 Task: Search one way flight ticket for 2 adults, 4 children and 1 infant on lap in business from Juneau: Juneau International Airport to Evansville: Evansville Regional Airport on 5-3-2023. Choice of flights is Alaska. Price is upto 88000. Outbound departure time preference is 7:45.
Action: Mouse moved to (237, 308)
Screenshot: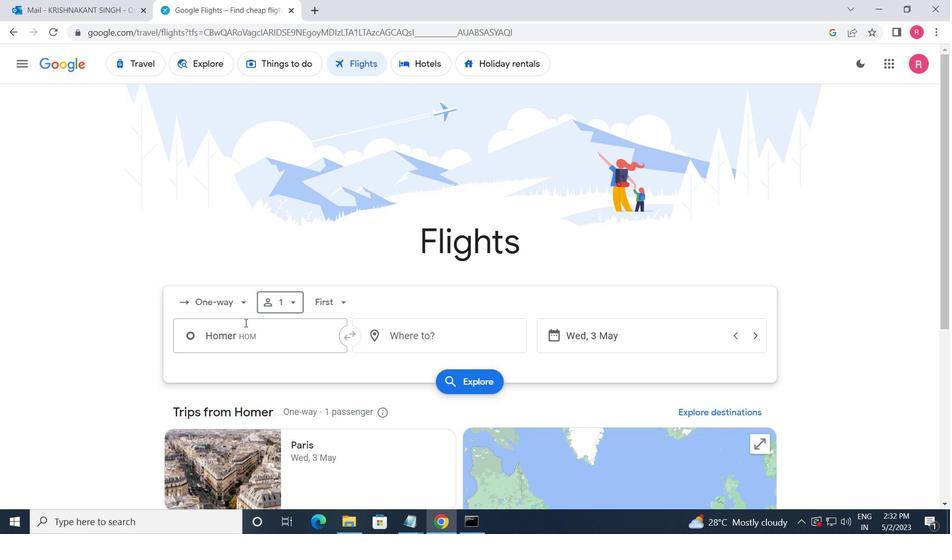 
Action: Mouse pressed left at (237, 308)
Screenshot: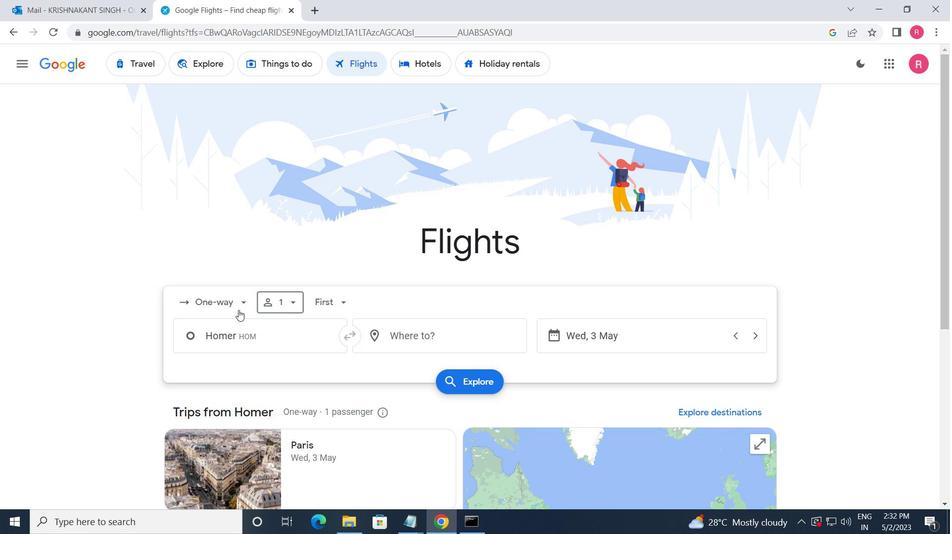 
Action: Mouse moved to (239, 357)
Screenshot: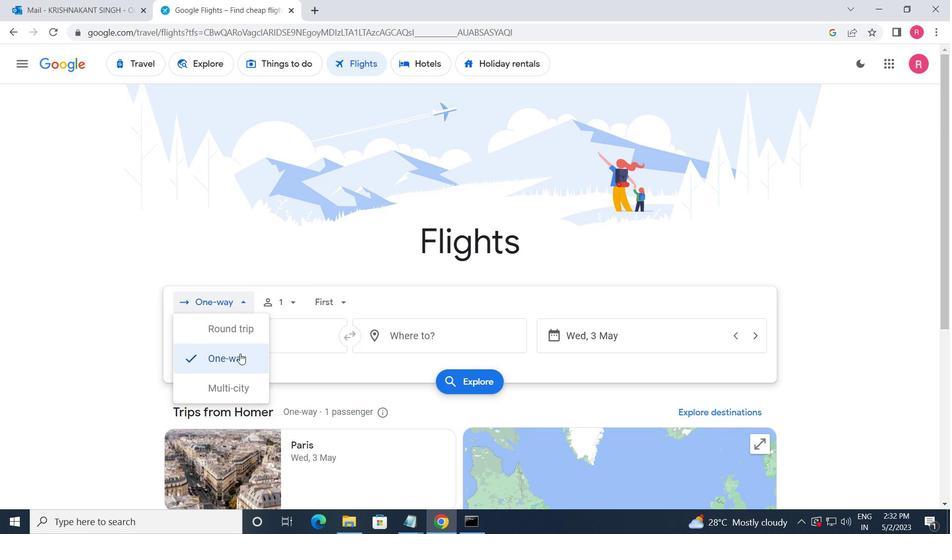 
Action: Mouse pressed left at (239, 357)
Screenshot: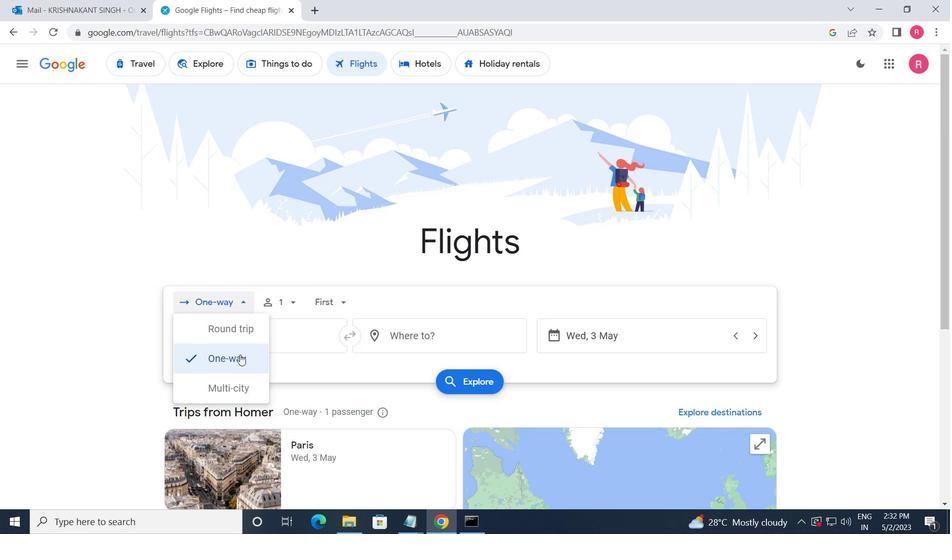
Action: Mouse moved to (278, 313)
Screenshot: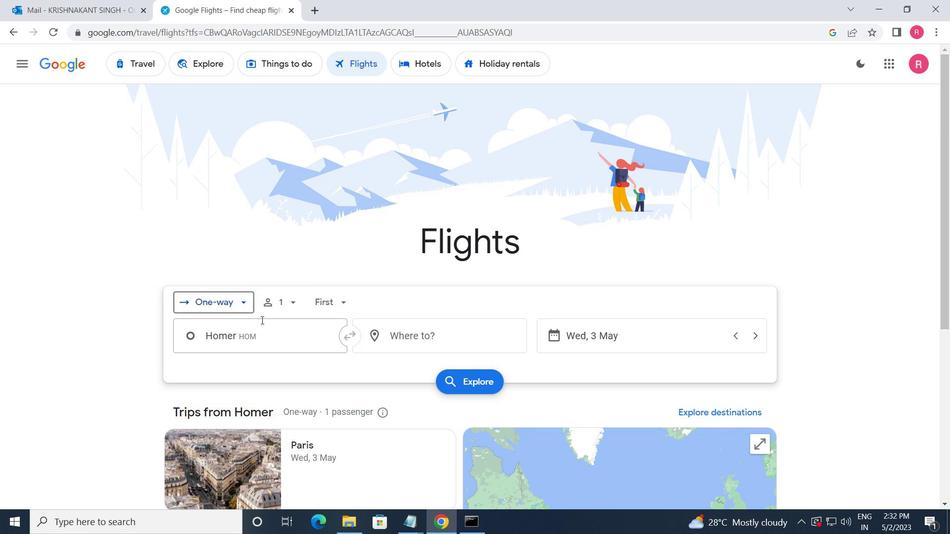 
Action: Mouse pressed left at (278, 313)
Screenshot: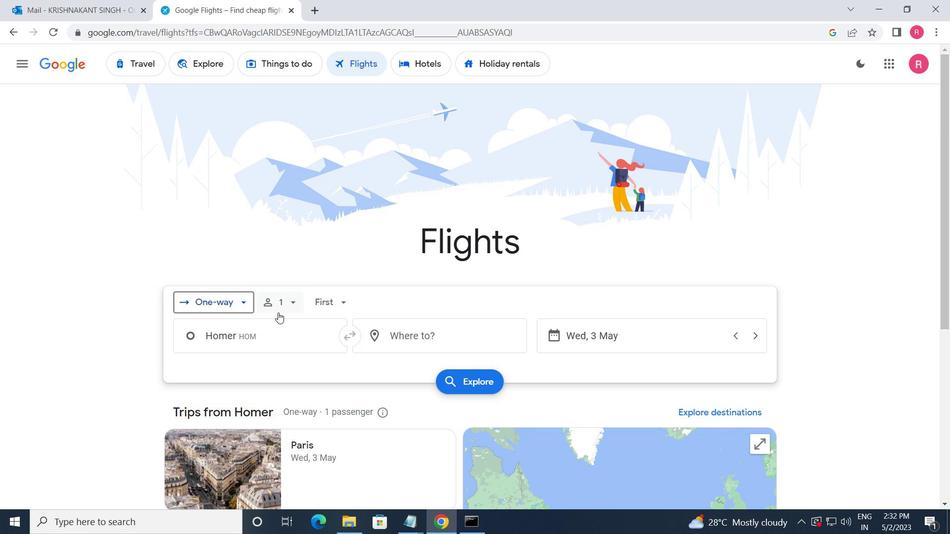 
Action: Mouse moved to (382, 343)
Screenshot: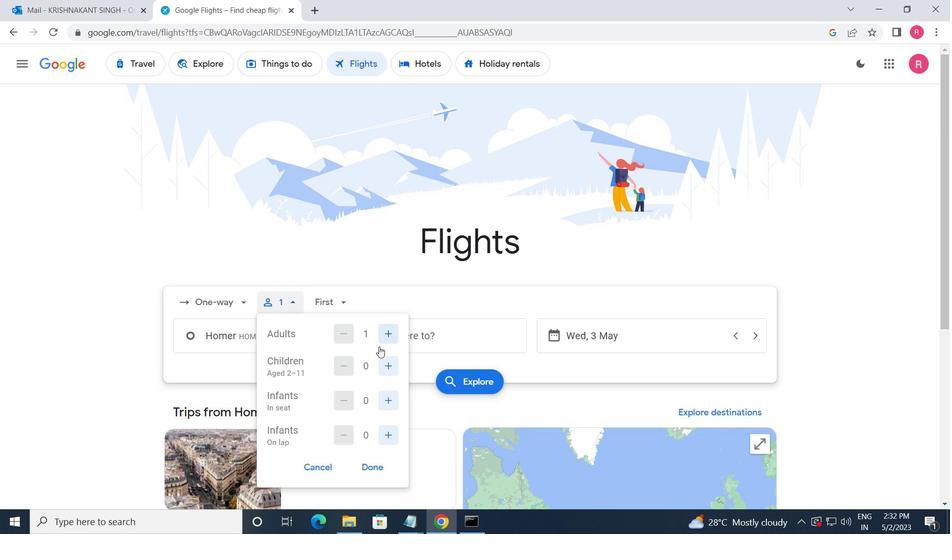 
Action: Mouse pressed left at (382, 343)
Screenshot: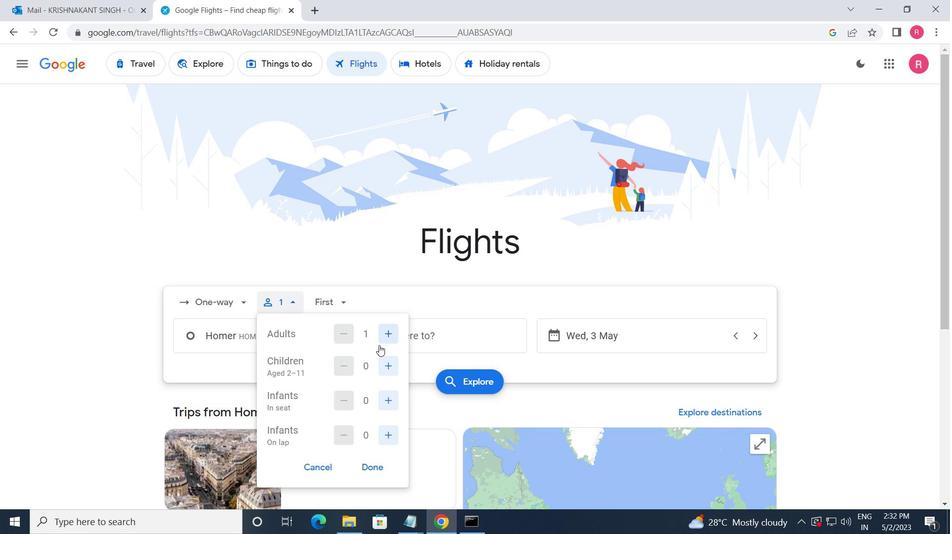 
Action: Mouse moved to (385, 362)
Screenshot: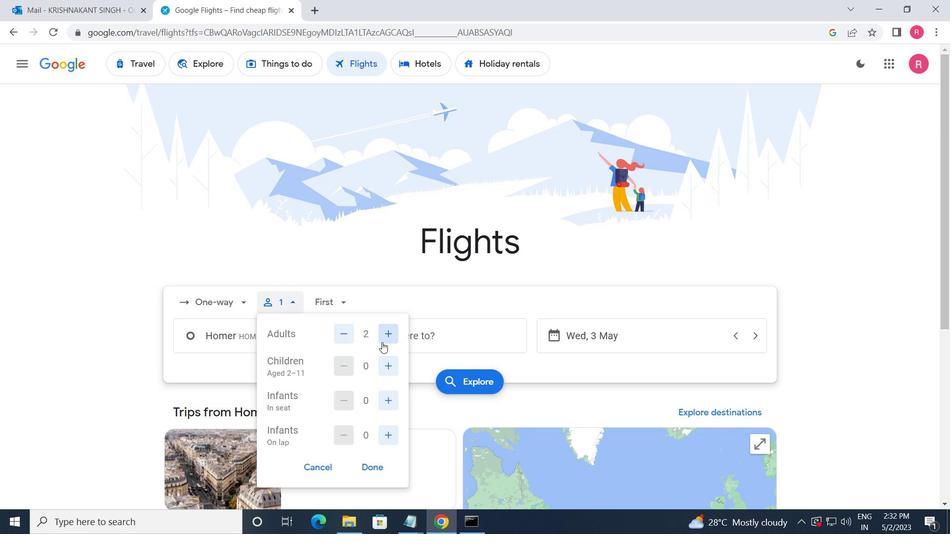 
Action: Mouse pressed left at (385, 362)
Screenshot: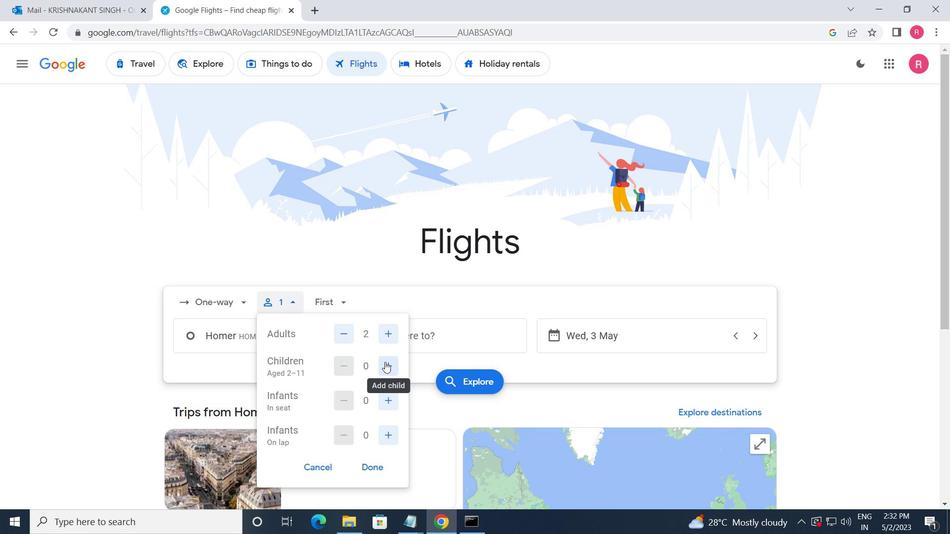 
Action: Mouse pressed left at (385, 362)
Screenshot: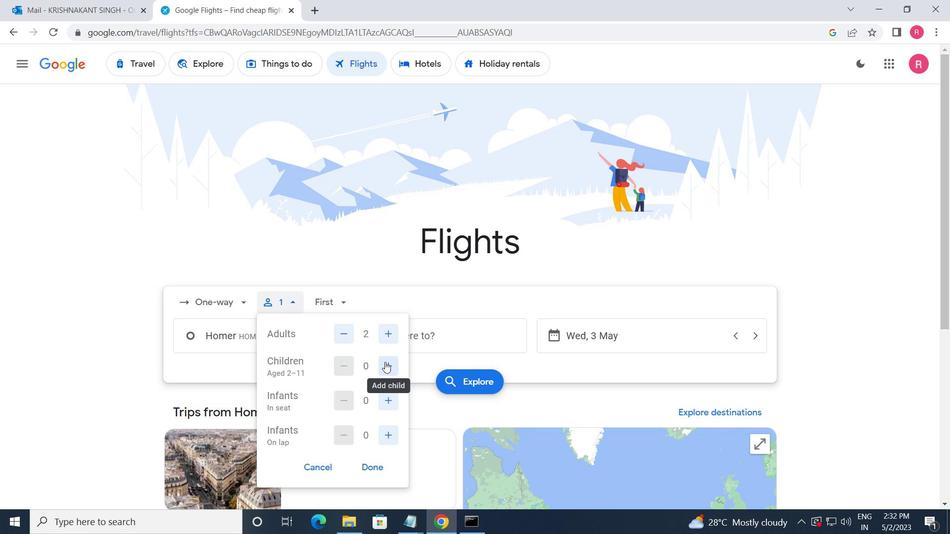 
Action: Mouse pressed left at (385, 362)
Screenshot: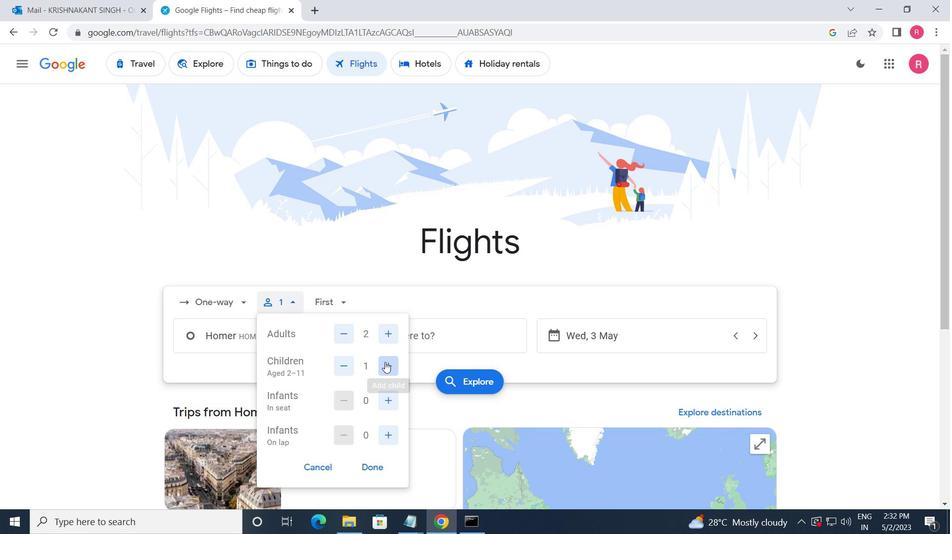 
Action: Mouse pressed left at (385, 362)
Screenshot: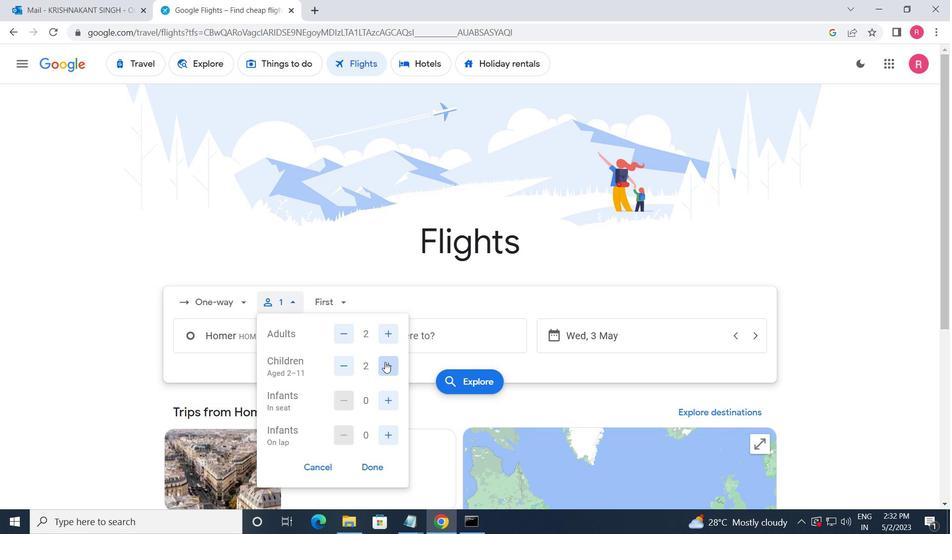 
Action: Mouse moved to (384, 395)
Screenshot: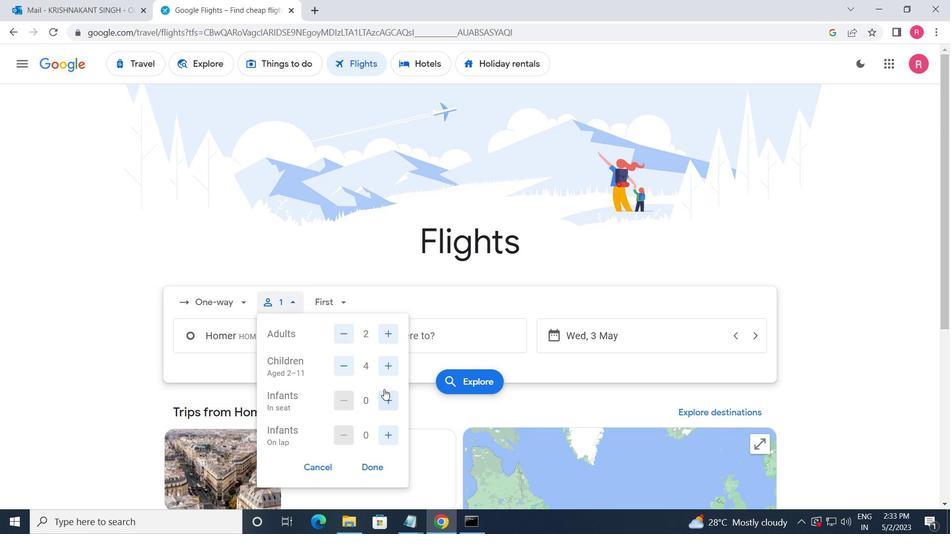 
Action: Mouse pressed left at (384, 395)
Screenshot: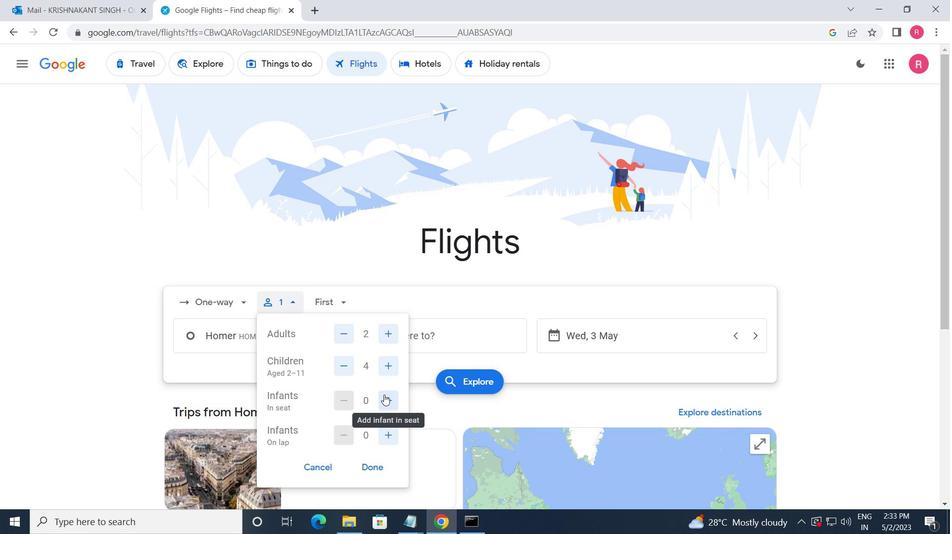 
Action: Mouse moved to (337, 309)
Screenshot: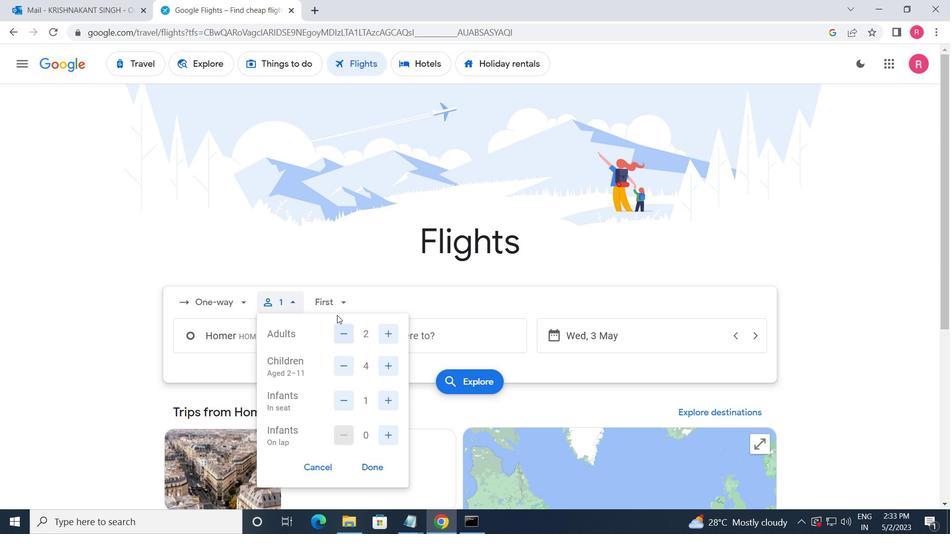 
Action: Mouse pressed left at (337, 309)
Screenshot: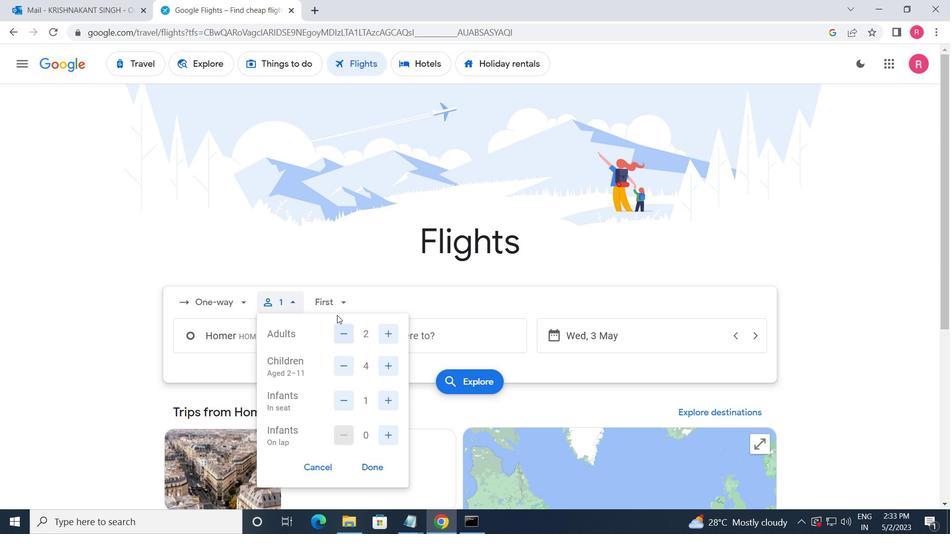 
Action: Mouse moved to (354, 390)
Screenshot: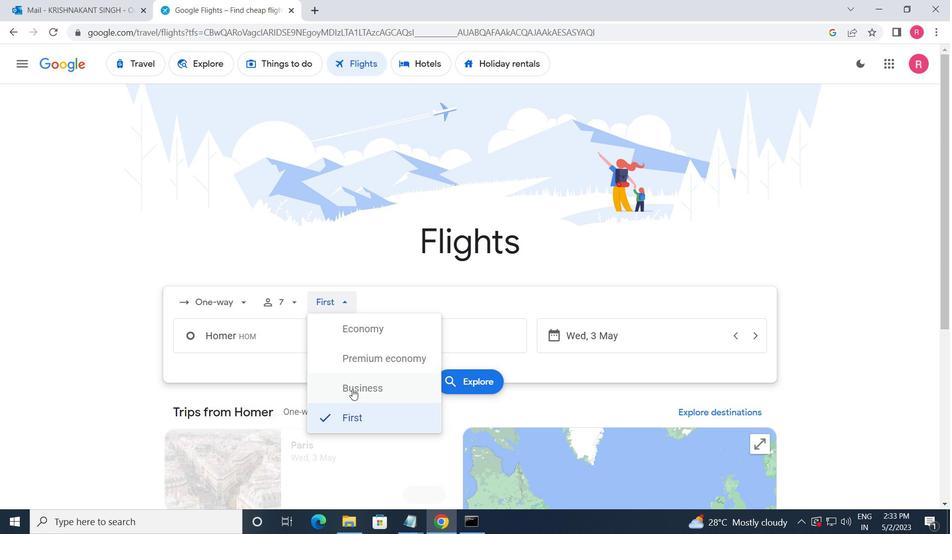 
Action: Mouse pressed left at (354, 390)
Screenshot: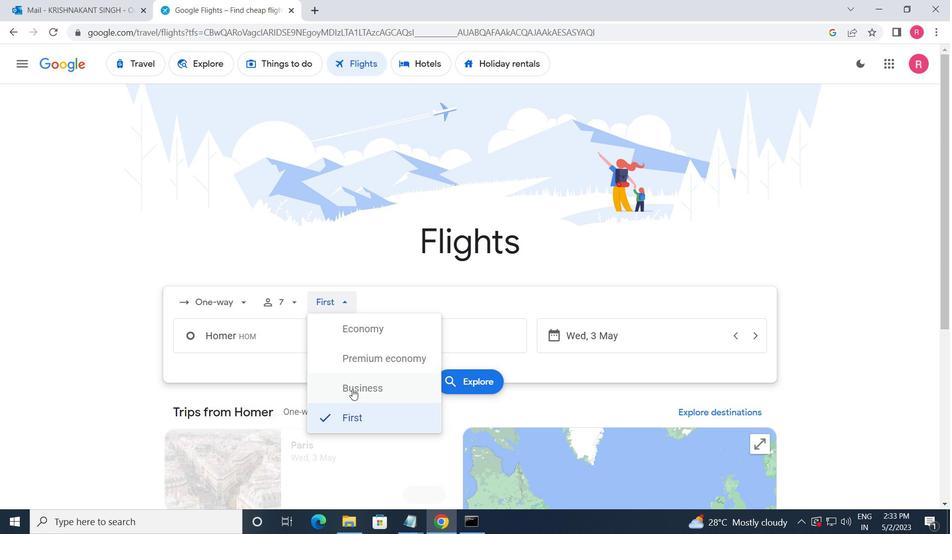 
Action: Mouse moved to (276, 343)
Screenshot: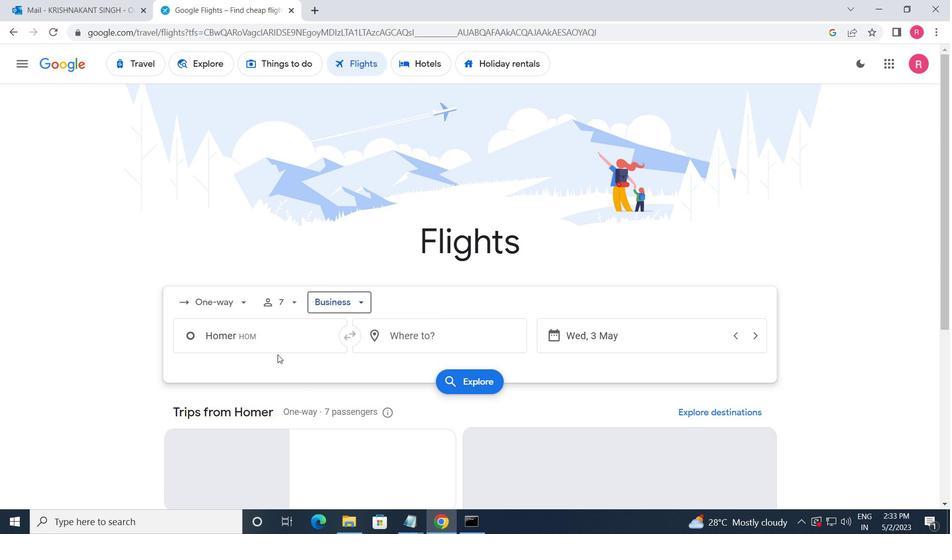 
Action: Mouse pressed left at (276, 343)
Screenshot: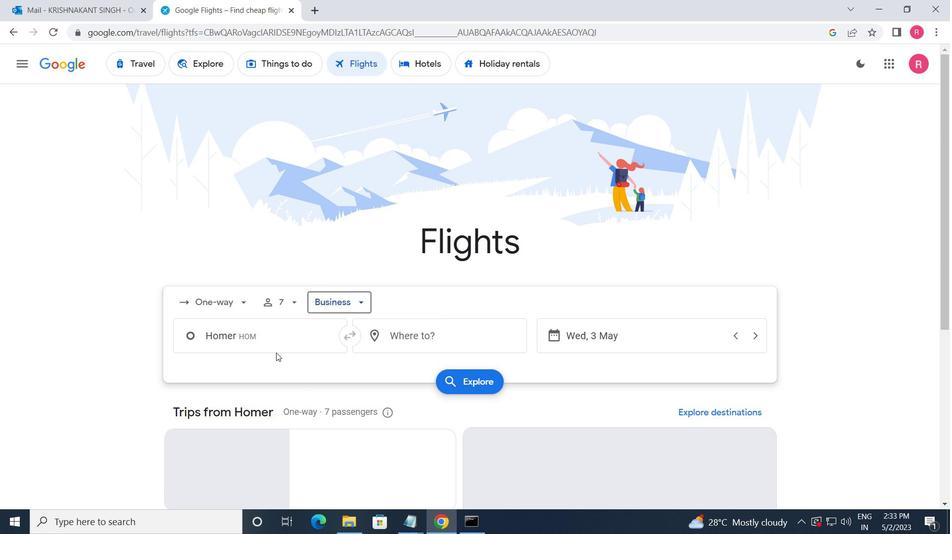 
Action: Mouse moved to (274, 335)
Screenshot: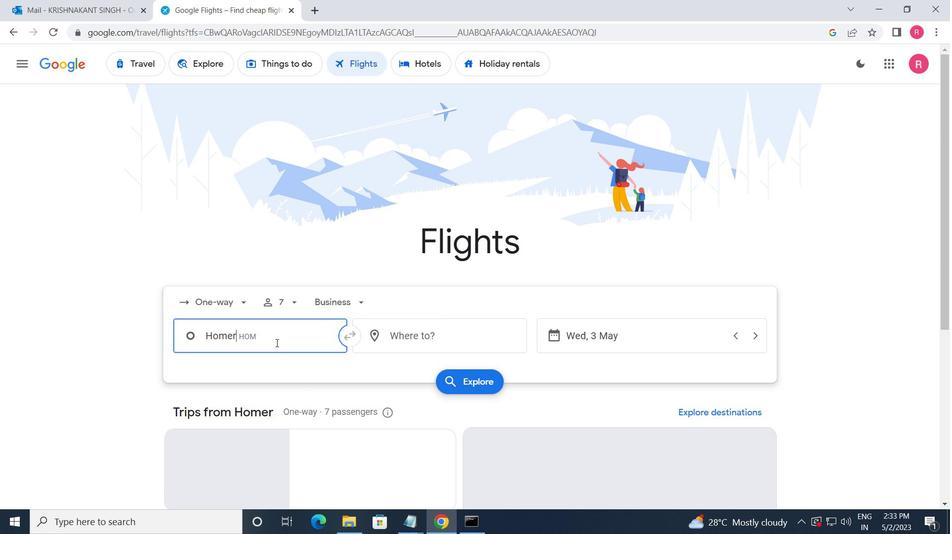 
Action: Key pressed <Key.shift_r>Juneau
Screenshot: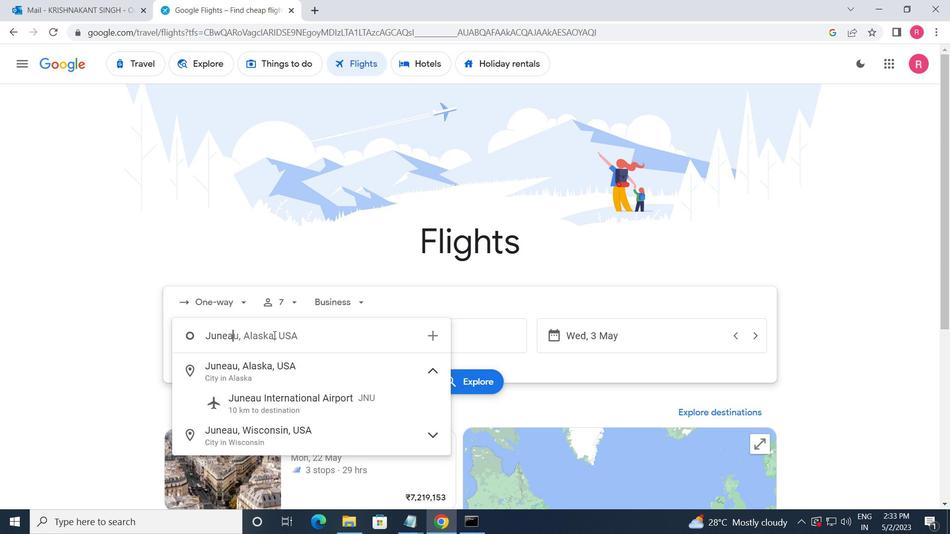 
Action: Mouse moved to (247, 413)
Screenshot: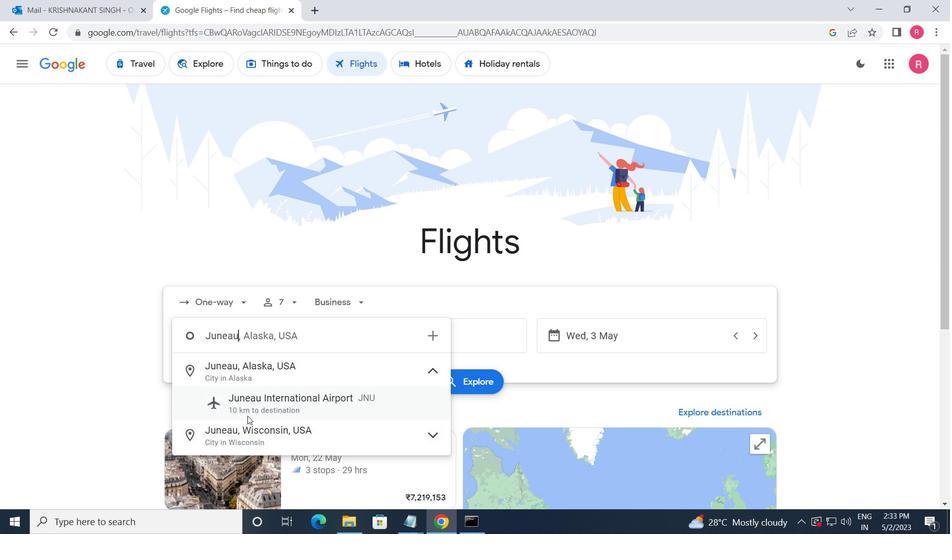 
Action: Mouse pressed left at (247, 413)
Screenshot: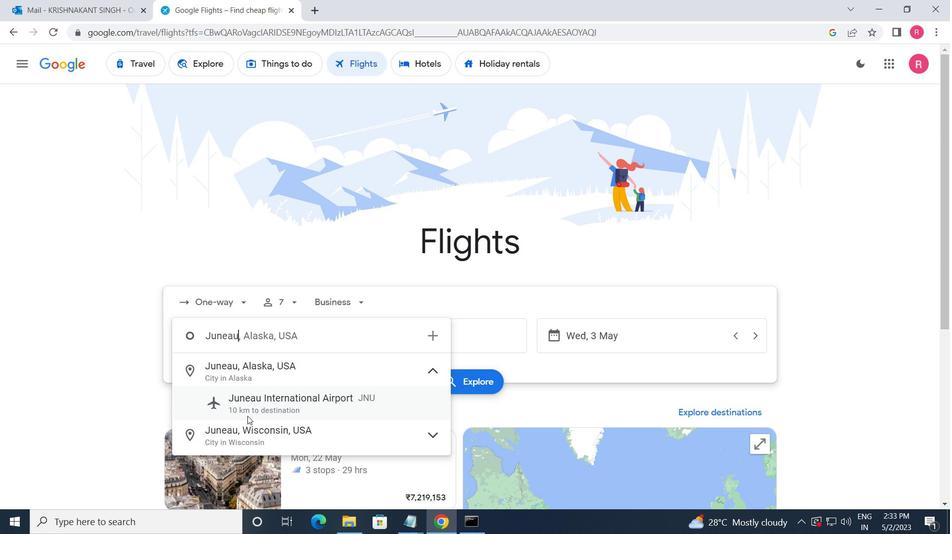 
Action: Mouse moved to (482, 341)
Screenshot: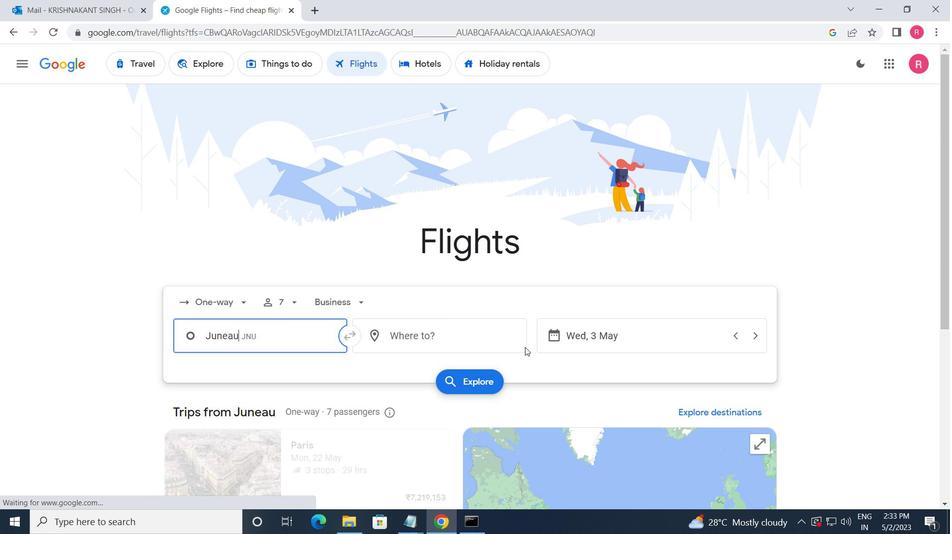 
Action: Mouse pressed left at (482, 341)
Screenshot: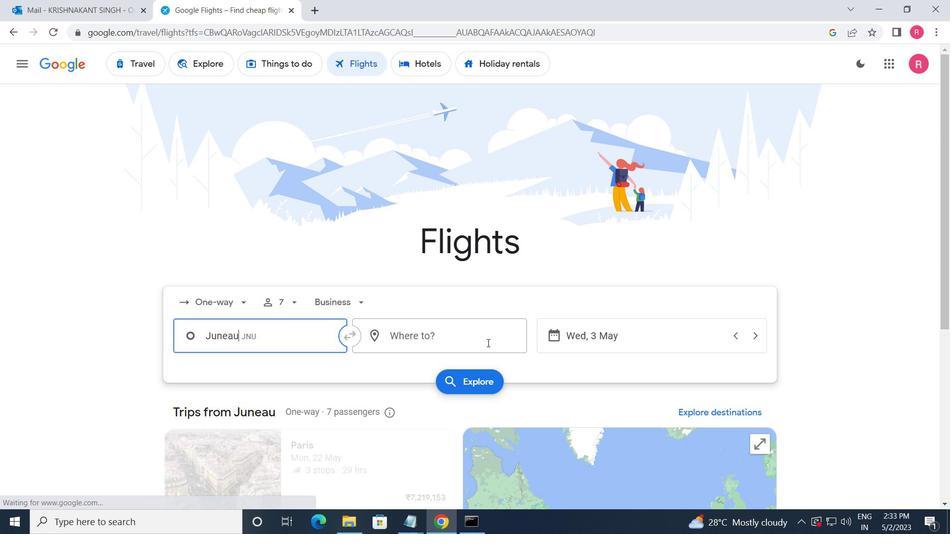 
Action: Mouse moved to (441, 454)
Screenshot: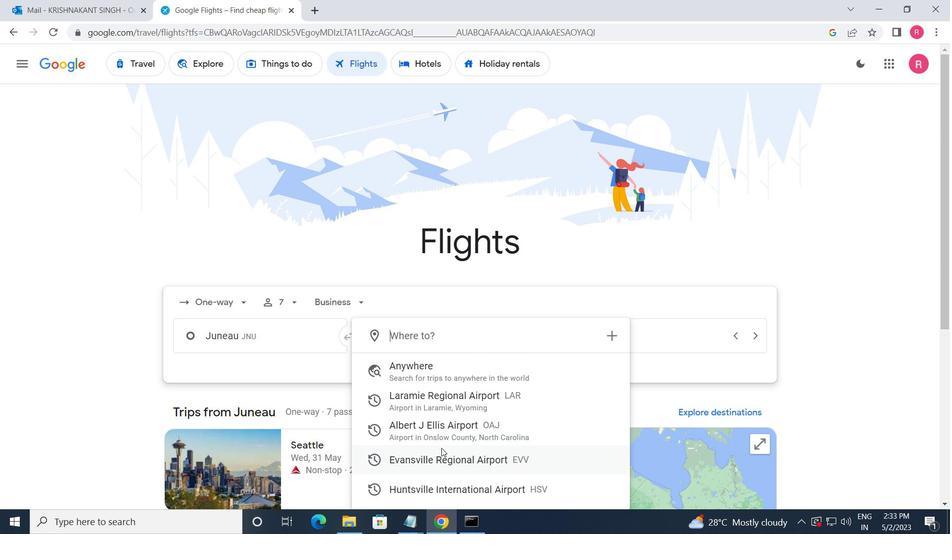 
Action: Mouse pressed left at (441, 454)
Screenshot: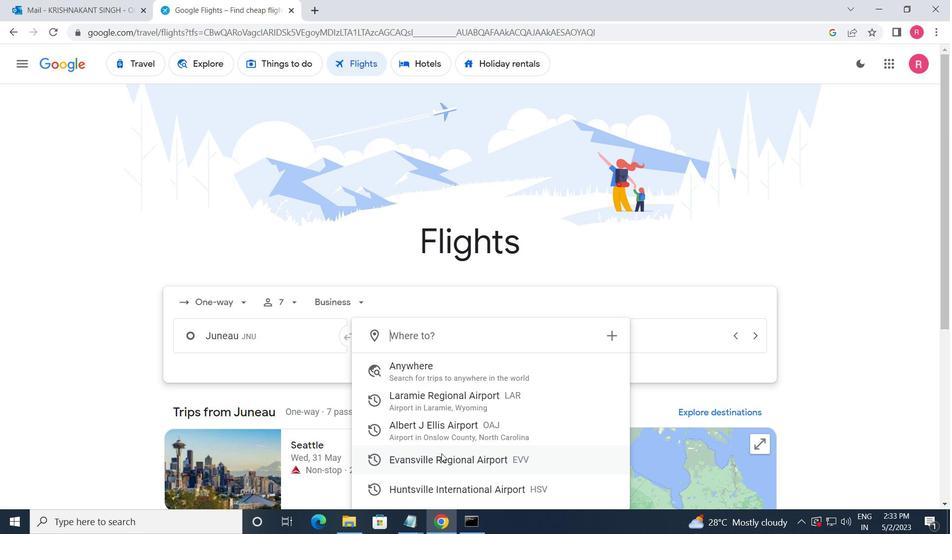 
Action: Mouse moved to (638, 335)
Screenshot: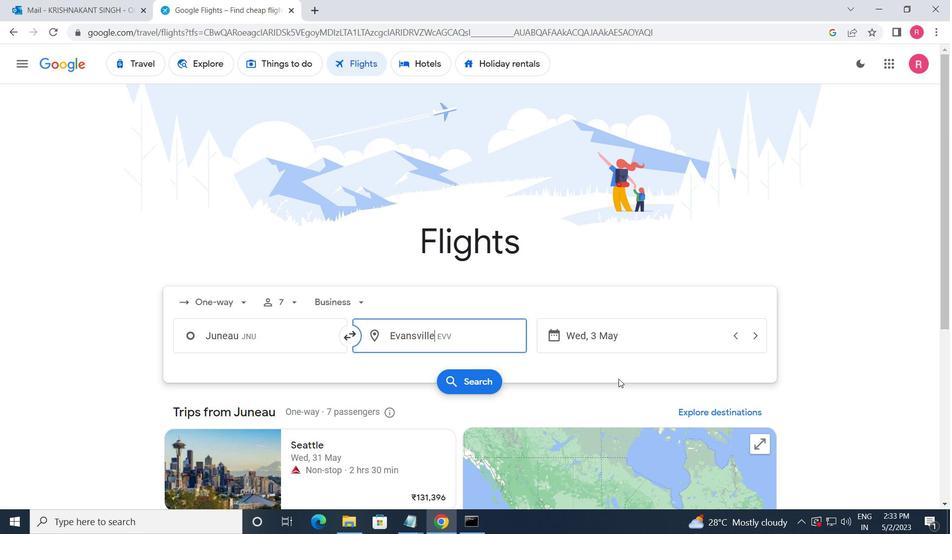 
Action: Mouse pressed left at (638, 335)
Screenshot: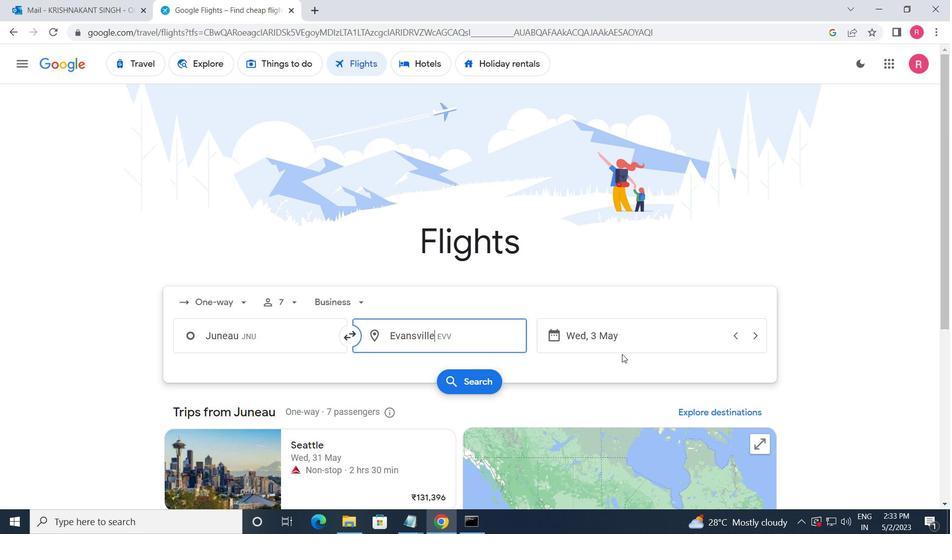 
Action: Mouse moved to (418, 291)
Screenshot: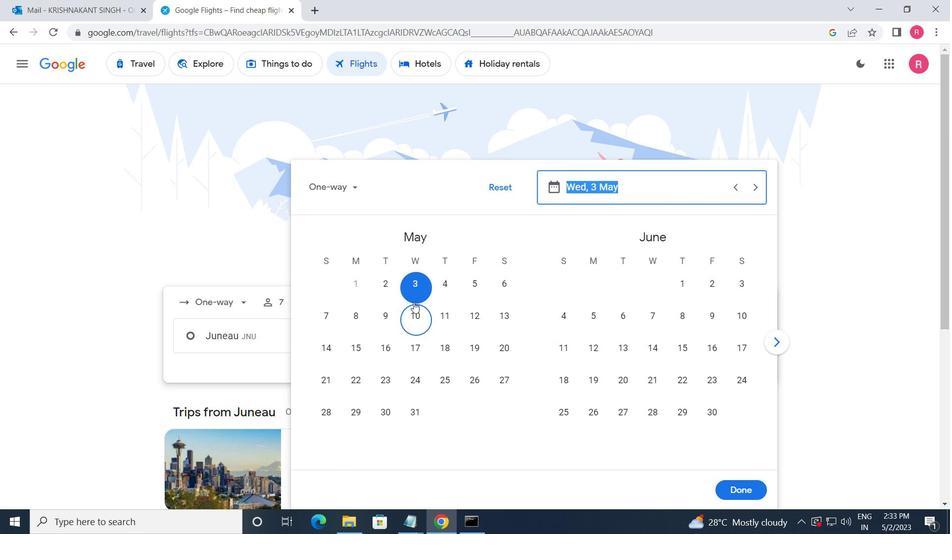 
Action: Mouse pressed left at (418, 291)
Screenshot: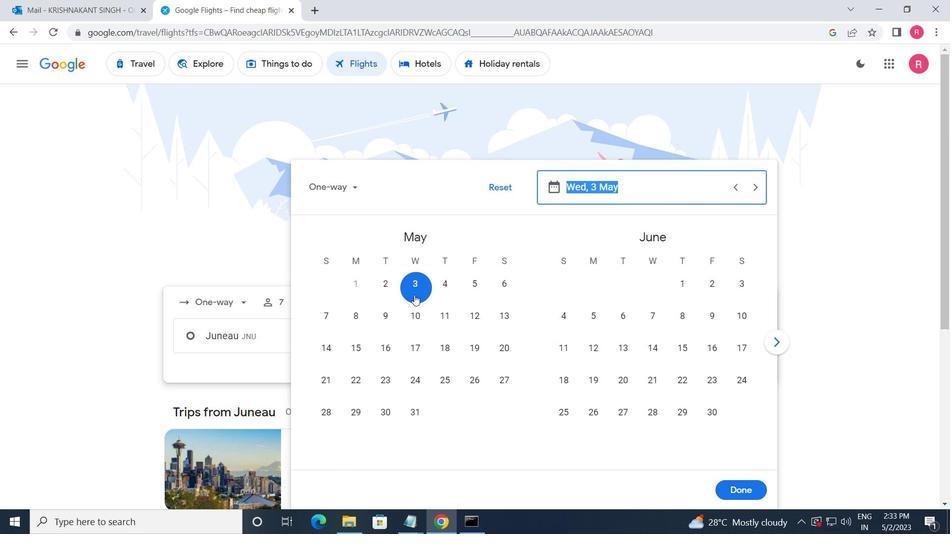 
Action: Mouse moved to (733, 483)
Screenshot: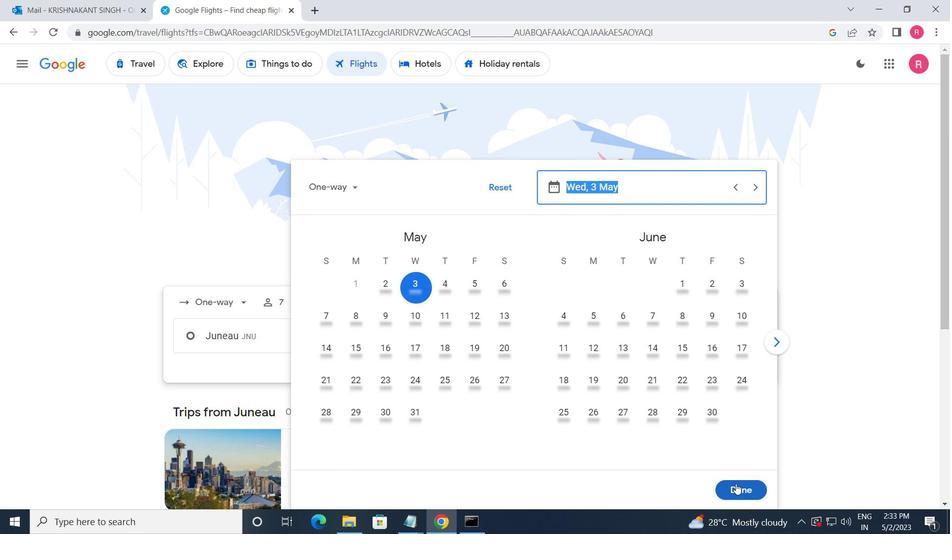 
Action: Mouse pressed left at (733, 483)
Screenshot: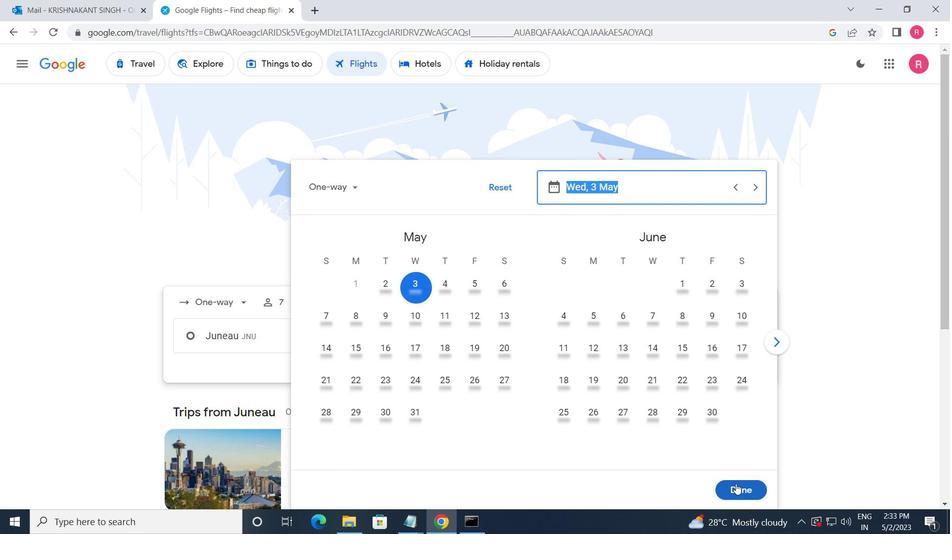 
Action: Mouse moved to (466, 387)
Screenshot: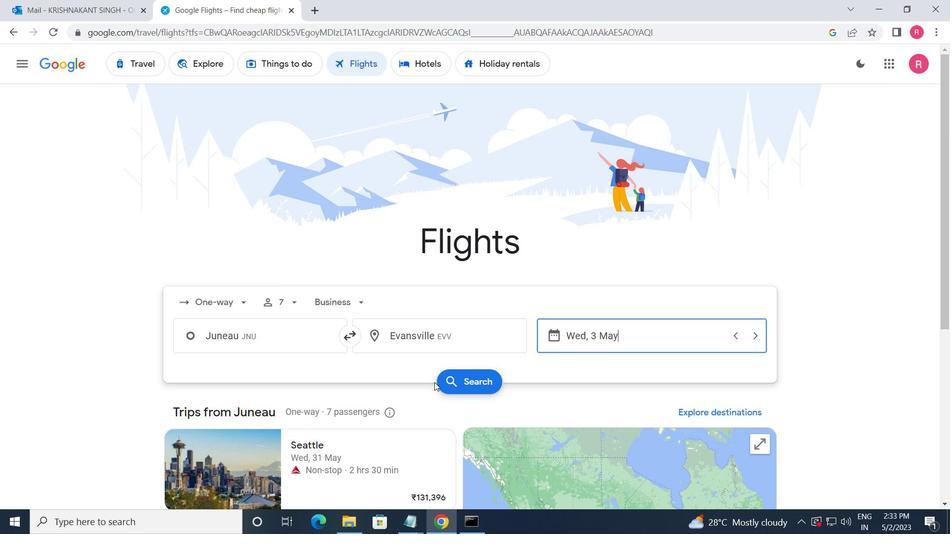 
Action: Mouse pressed left at (466, 387)
Screenshot: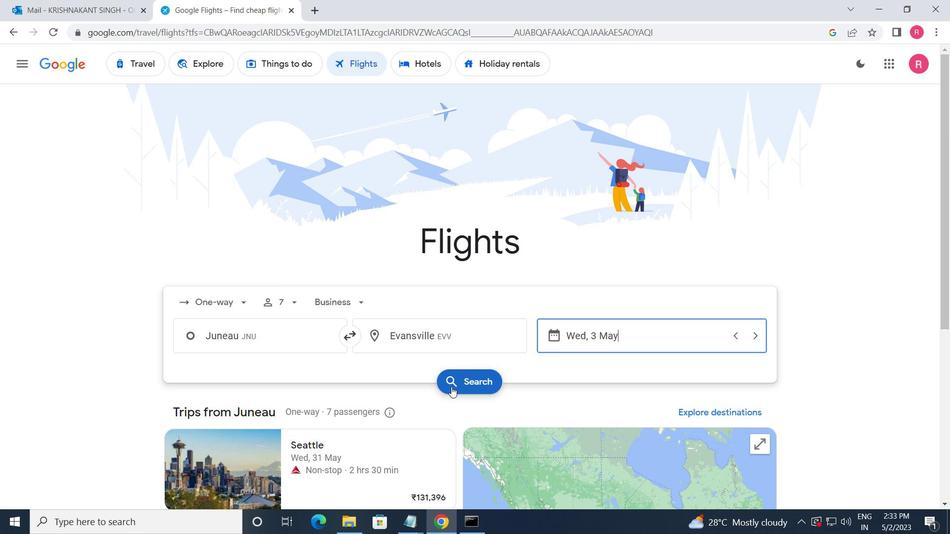 
Action: Mouse moved to (191, 185)
Screenshot: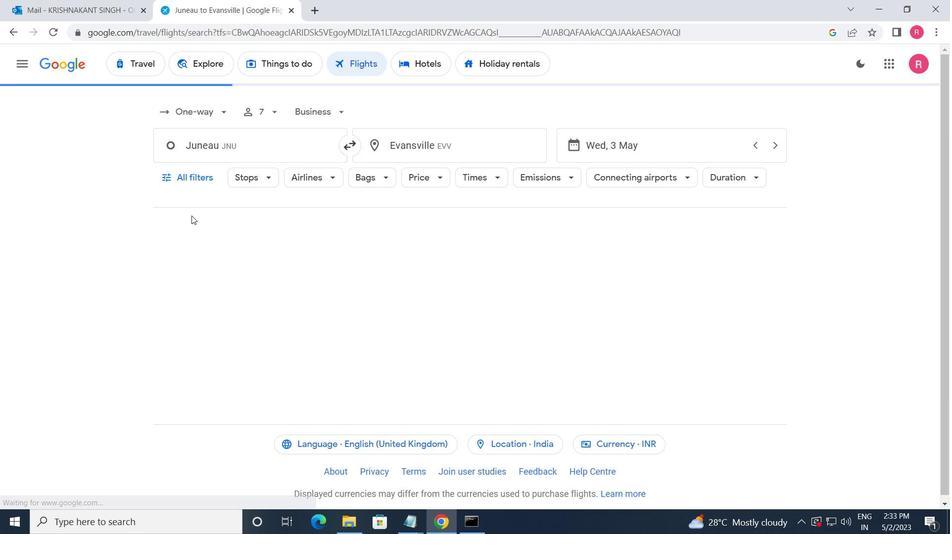 
Action: Mouse pressed left at (191, 185)
Screenshot: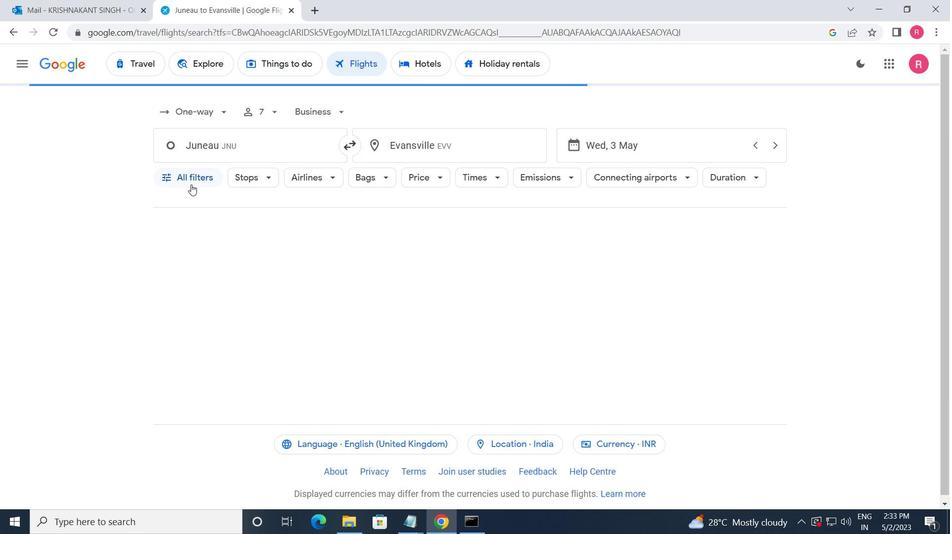 
Action: Mouse moved to (250, 274)
Screenshot: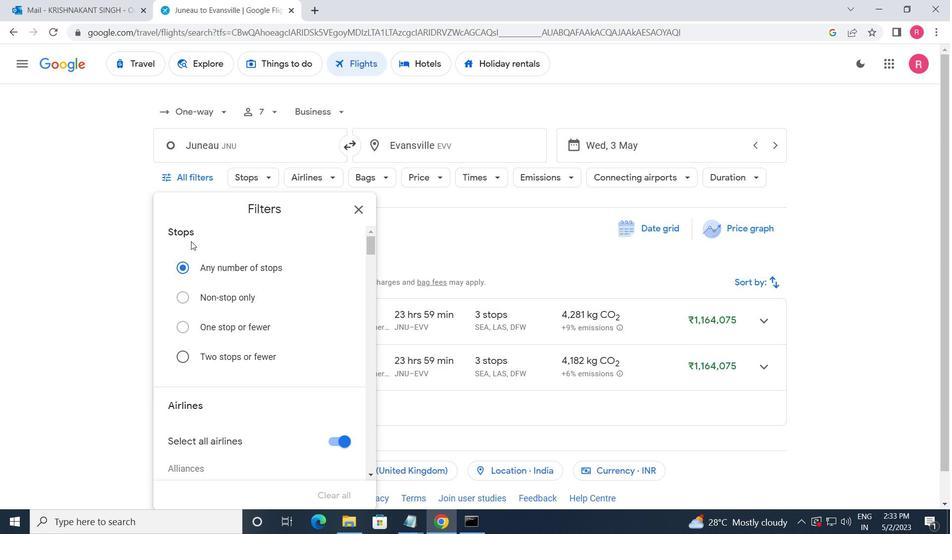 
Action: Mouse scrolled (250, 274) with delta (0, 0)
Screenshot: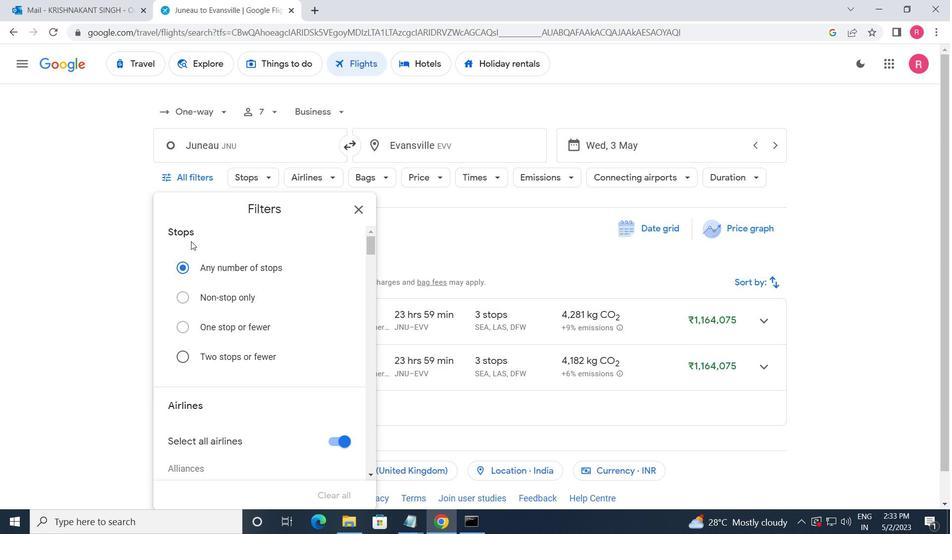 
Action: Mouse moved to (251, 278)
Screenshot: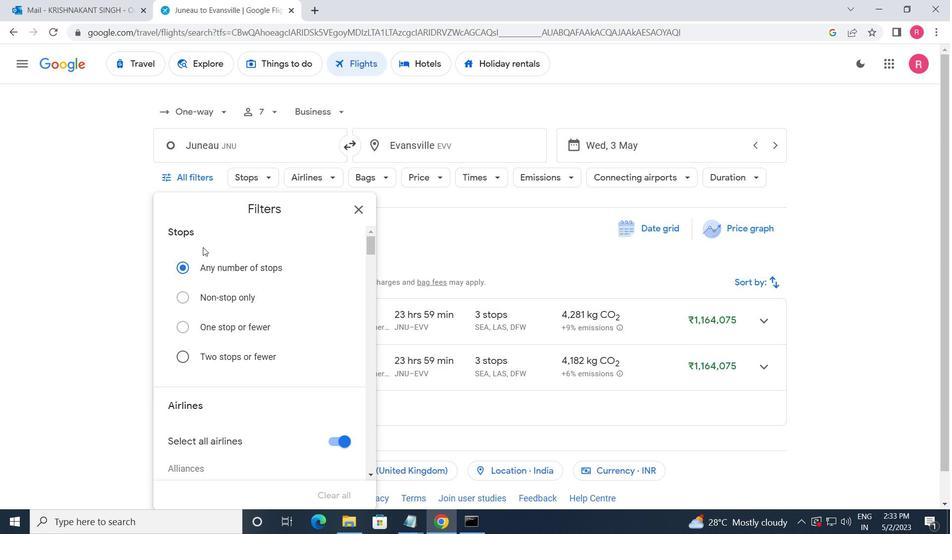 
Action: Mouse scrolled (251, 277) with delta (0, 0)
Screenshot: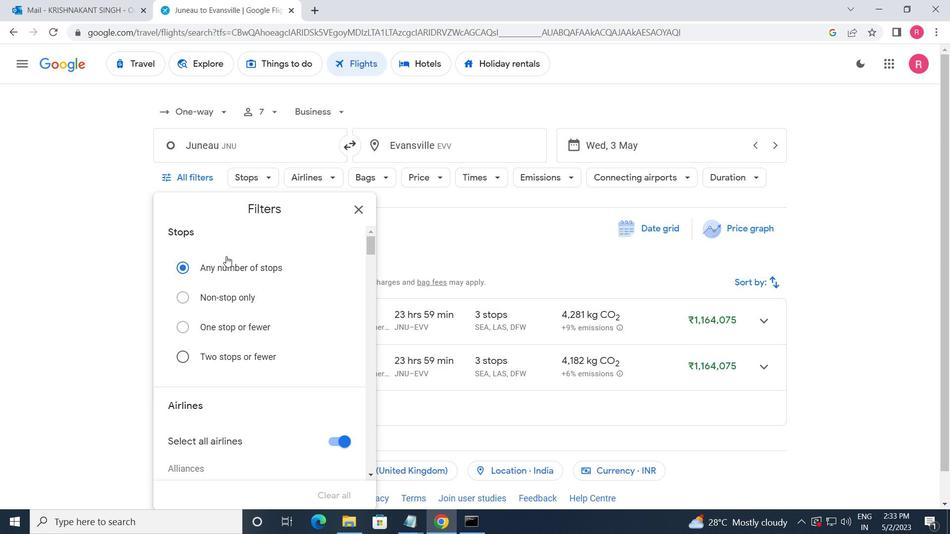 
Action: Mouse moved to (252, 280)
Screenshot: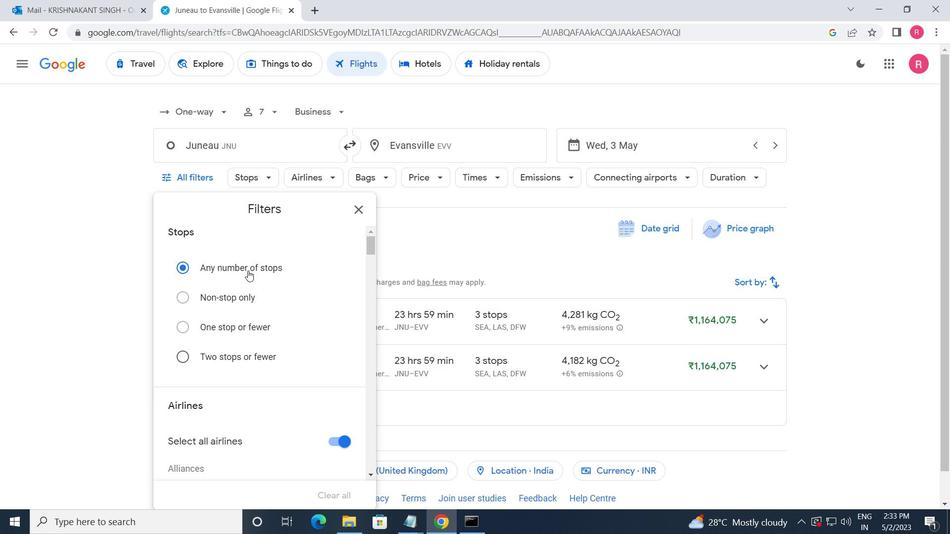 
Action: Mouse scrolled (252, 279) with delta (0, 0)
Screenshot: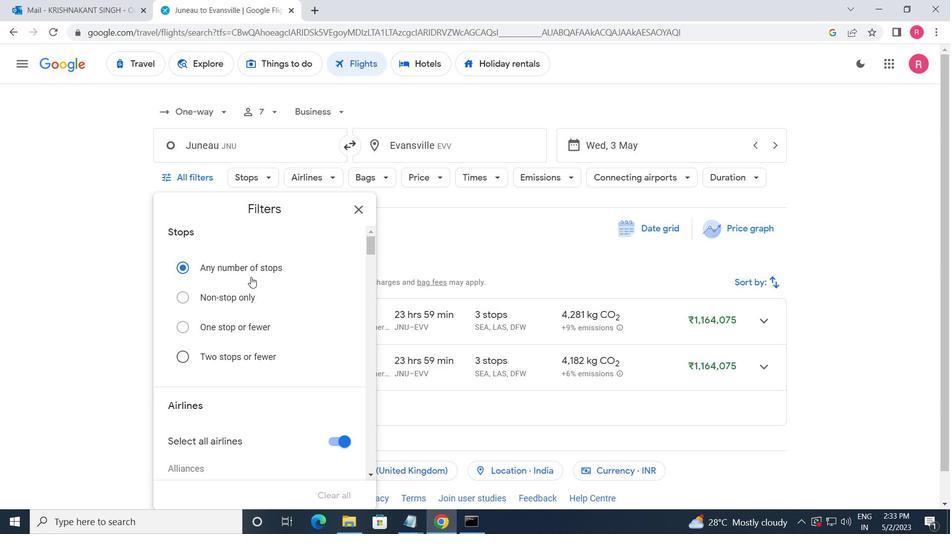 
Action: Mouse moved to (252, 281)
Screenshot: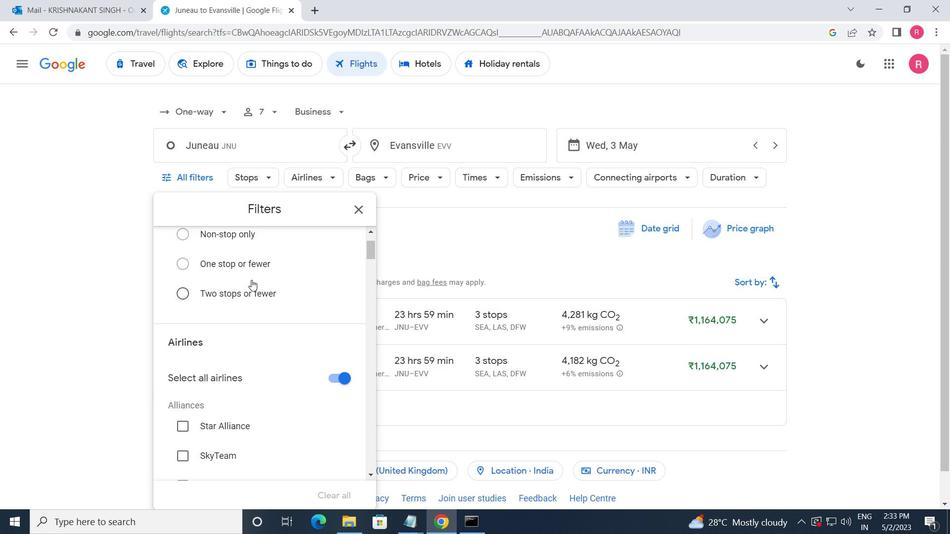 
Action: Mouse scrolled (252, 280) with delta (0, 0)
Screenshot: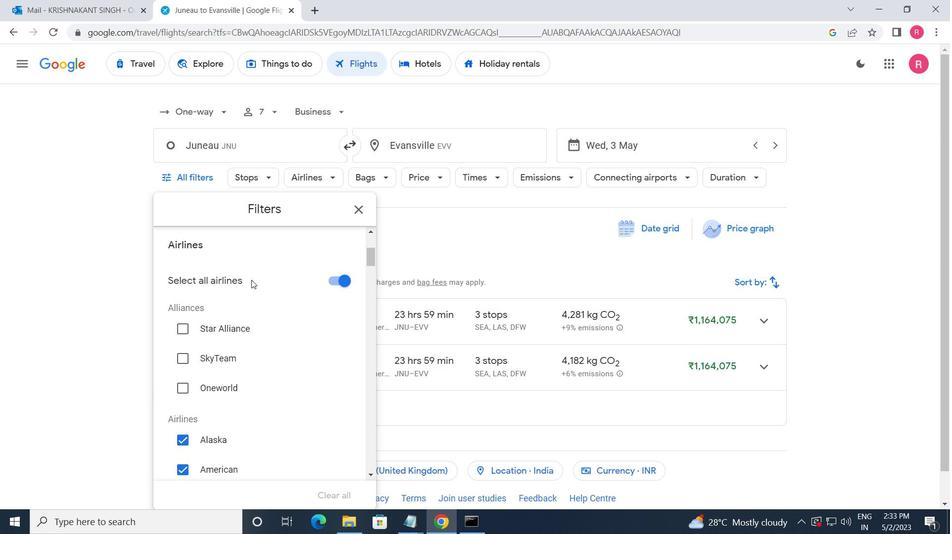 
Action: Mouse moved to (254, 287)
Screenshot: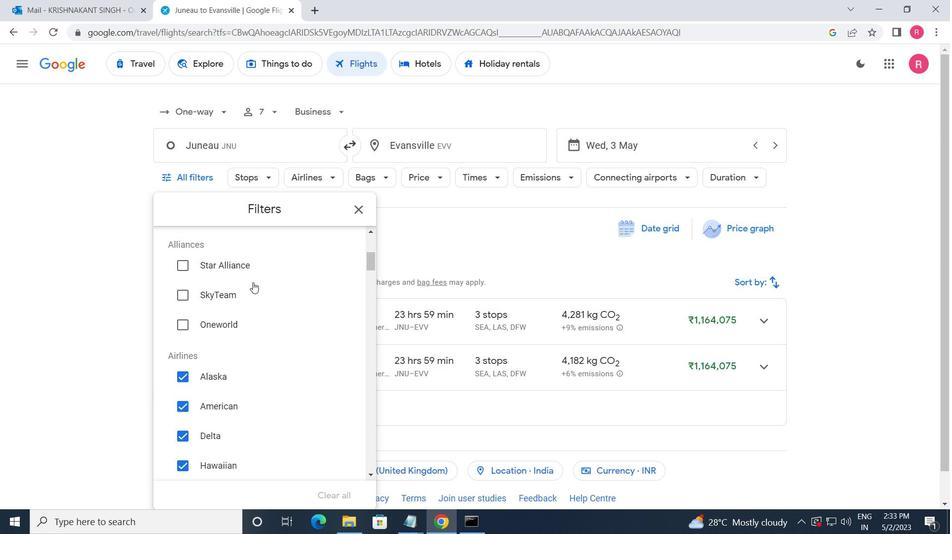 
Action: Mouse scrolled (254, 286) with delta (0, 0)
Screenshot: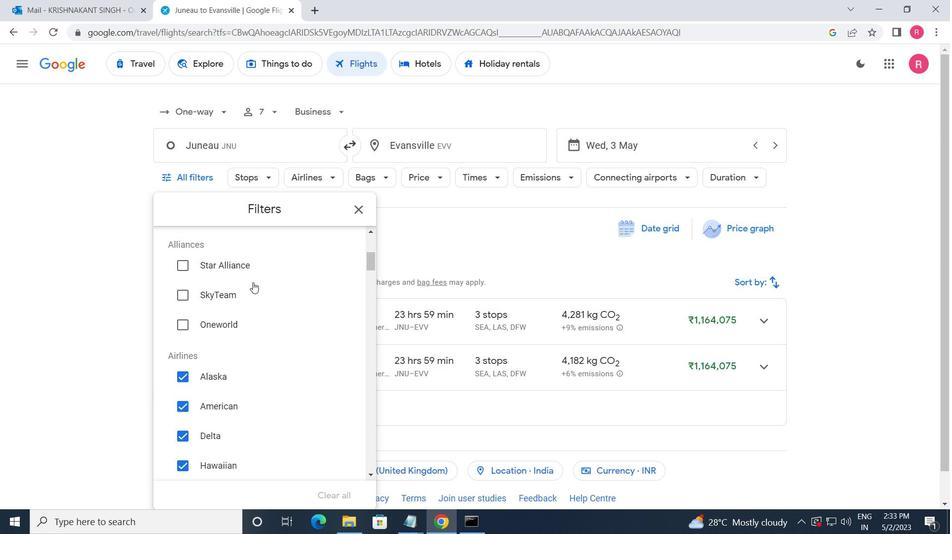
Action: Mouse moved to (314, 292)
Screenshot: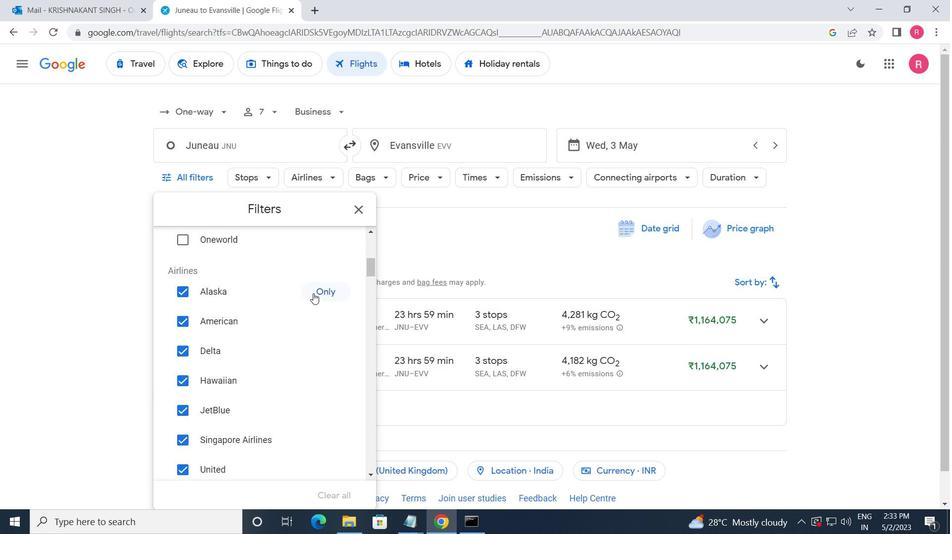 
Action: Mouse pressed left at (314, 292)
Screenshot: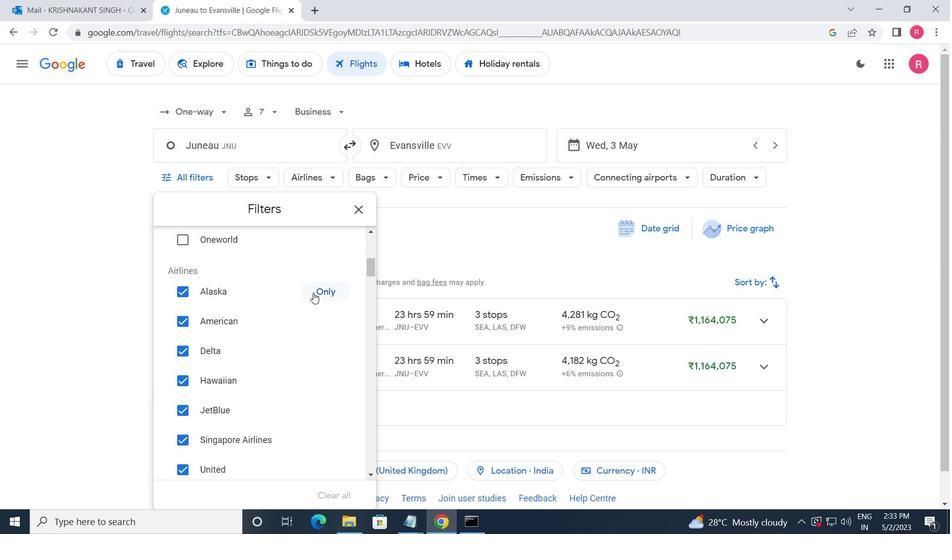 
Action: Mouse moved to (317, 327)
Screenshot: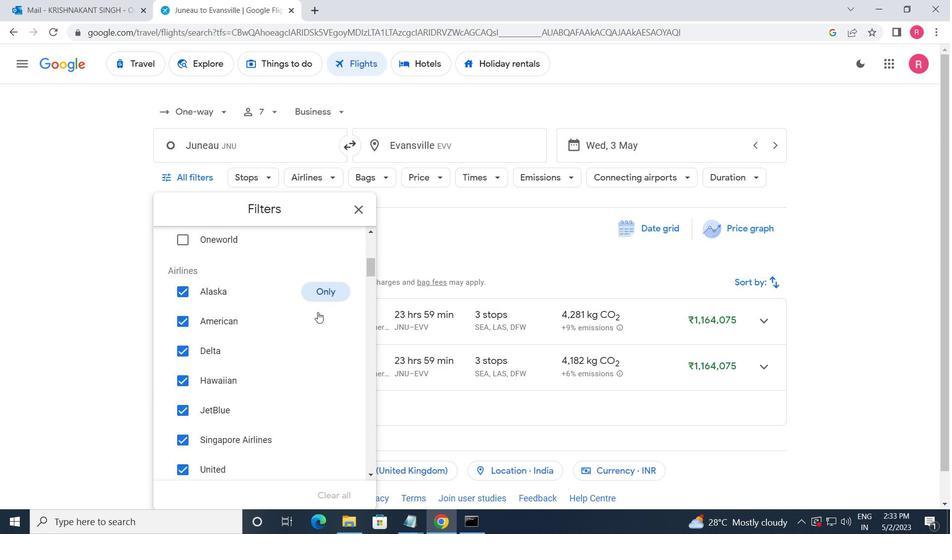 
Action: Mouse scrolled (317, 327) with delta (0, 0)
Screenshot: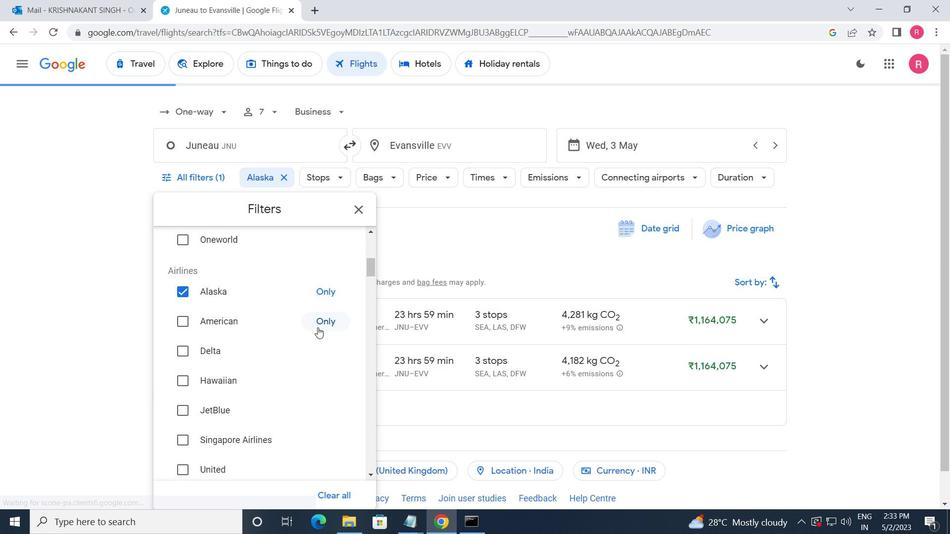 
Action: Mouse scrolled (317, 327) with delta (0, 0)
Screenshot: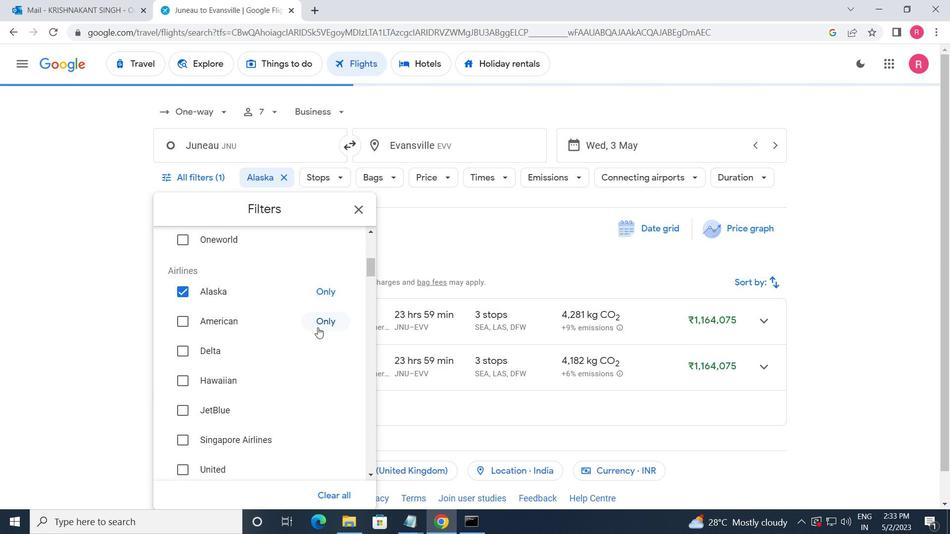 
Action: Mouse scrolled (317, 327) with delta (0, 0)
Screenshot: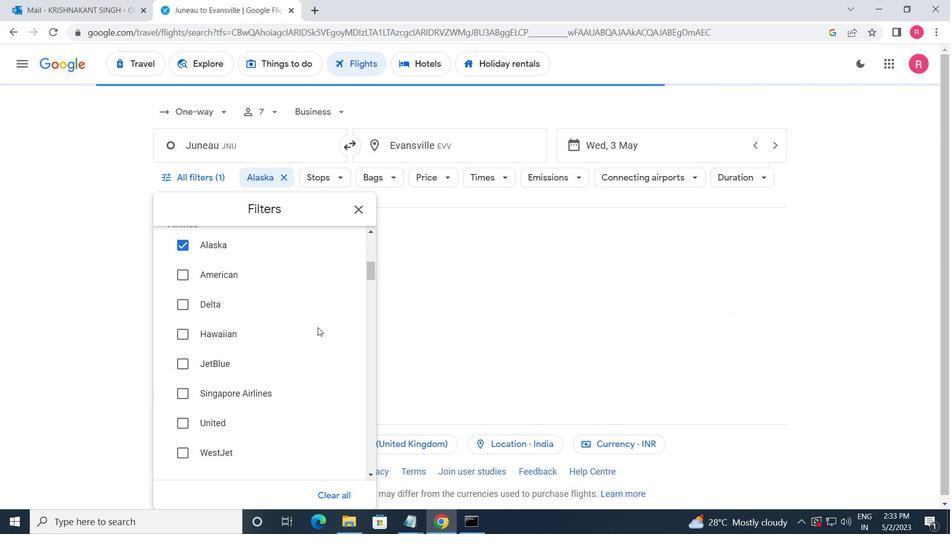 
Action: Mouse scrolled (317, 327) with delta (0, 0)
Screenshot: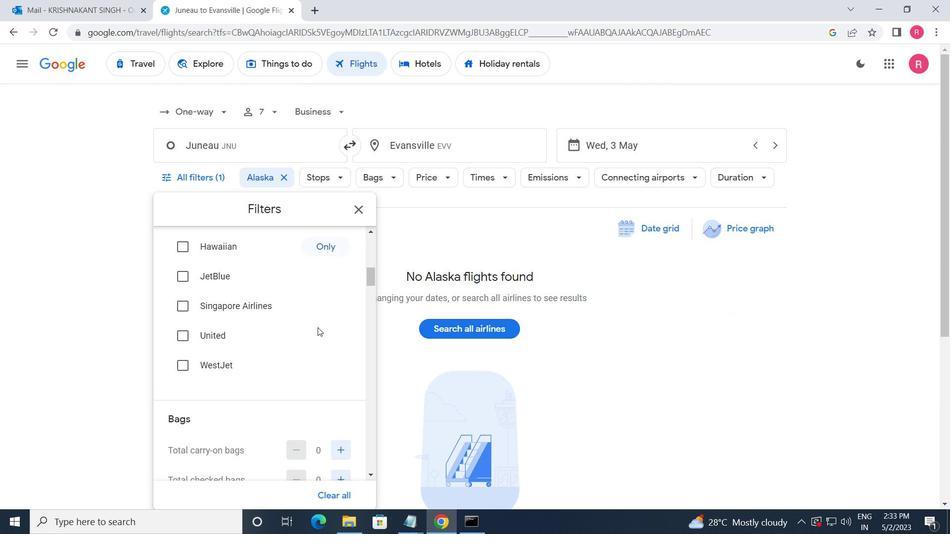
Action: Mouse moved to (315, 306)
Screenshot: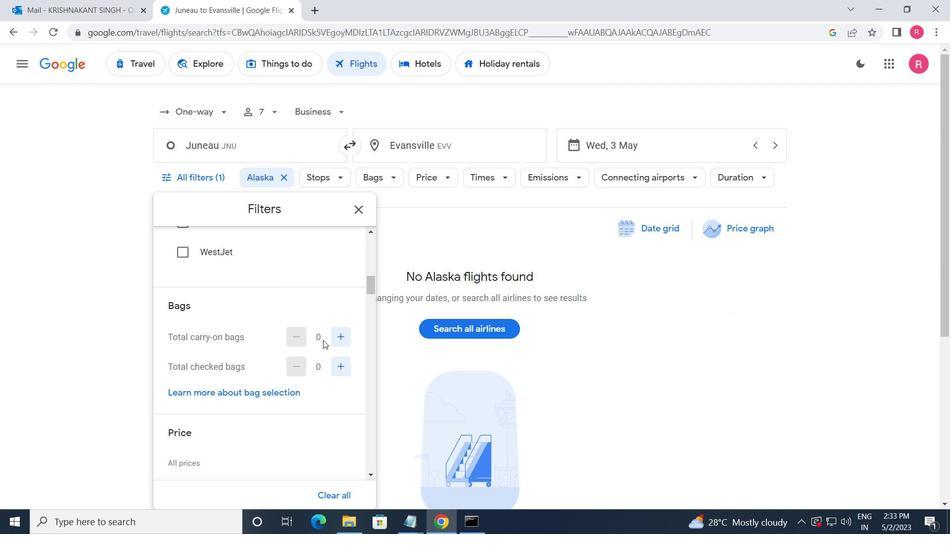 
Action: Mouse scrolled (315, 305) with delta (0, 0)
Screenshot: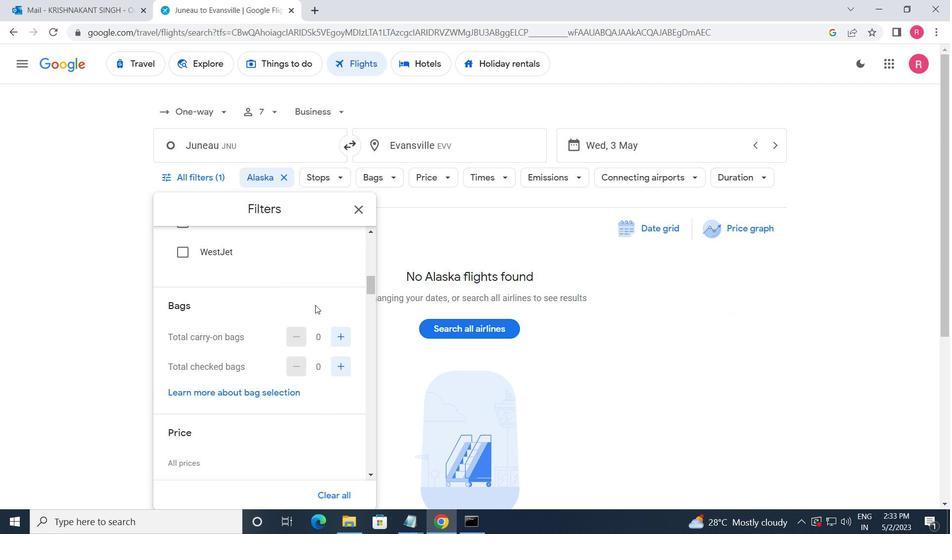 
Action: Mouse scrolled (315, 305) with delta (0, 0)
Screenshot: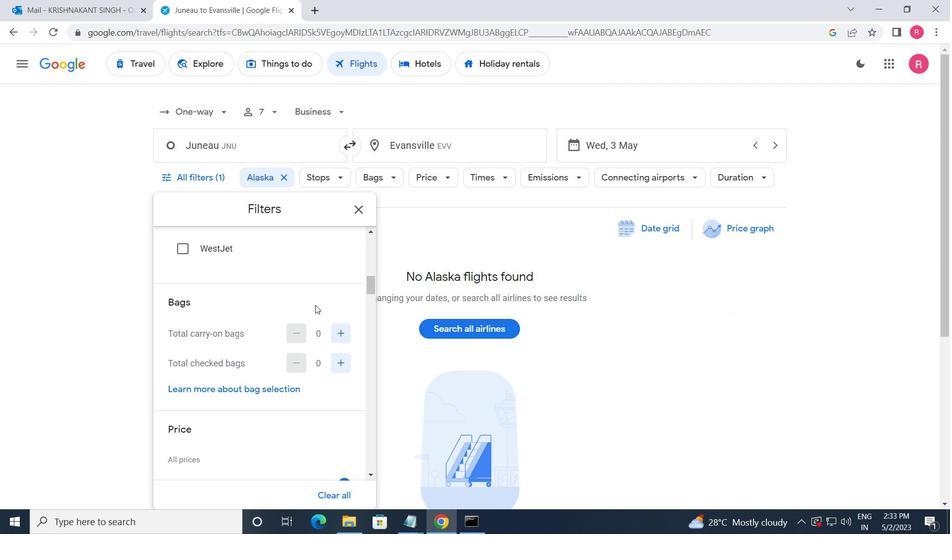 
Action: Mouse moved to (350, 364)
Screenshot: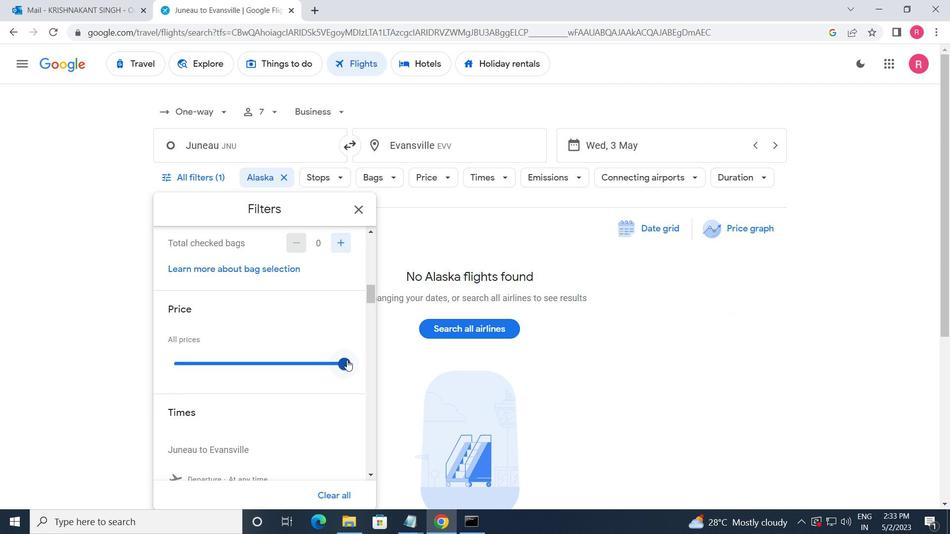 
Action: Mouse pressed left at (350, 364)
Screenshot: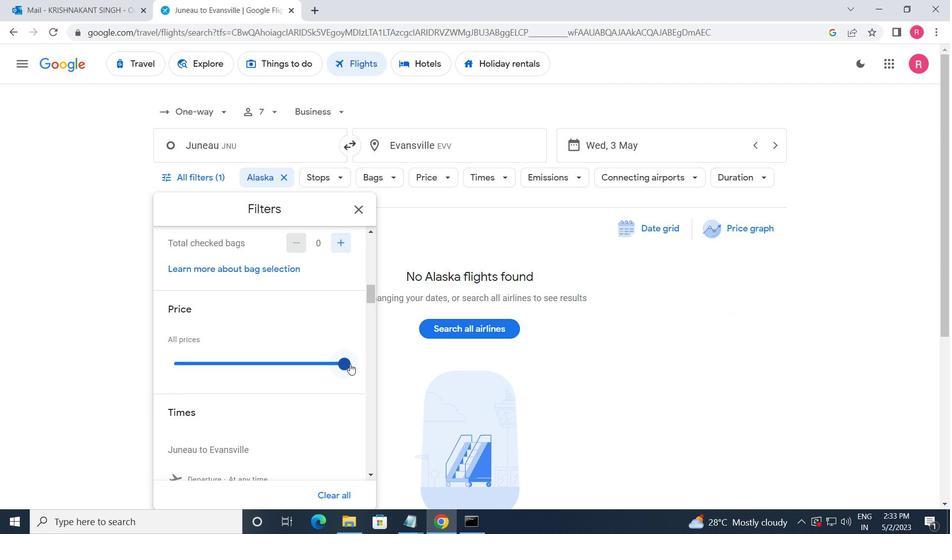 
Action: Mouse moved to (205, 343)
Screenshot: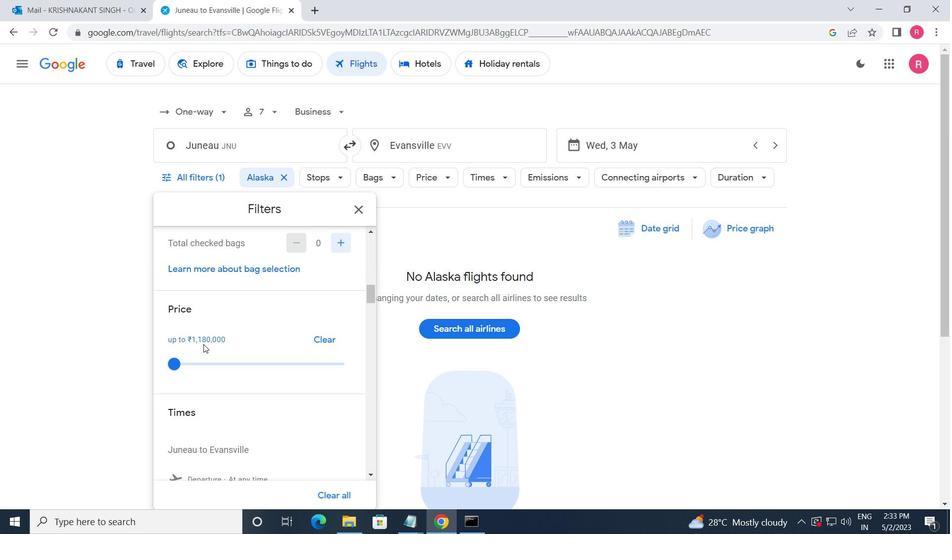 
Action: Mouse scrolled (205, 343) with delta (0, 0)
Screenshot: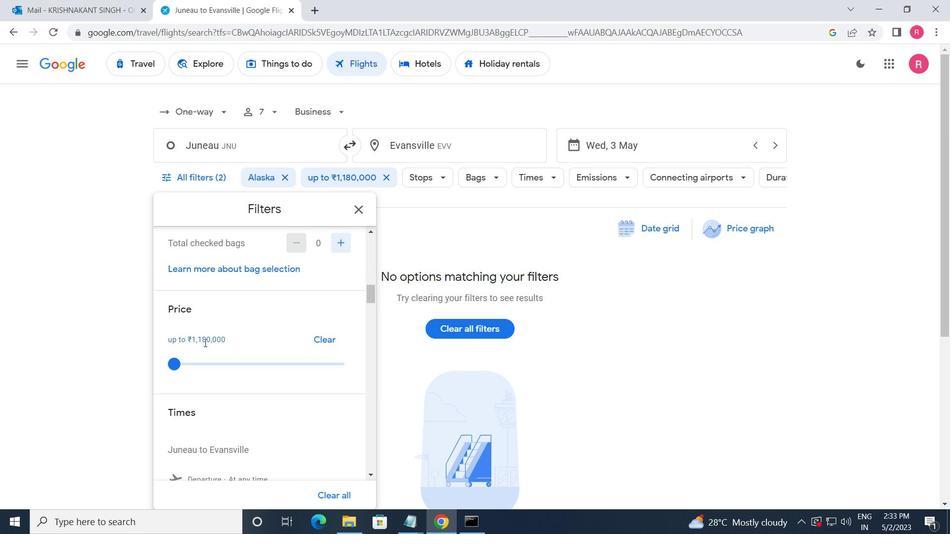 
Action: Mouse scrolled (205, 343) with delta (0, 0)
Screenshot: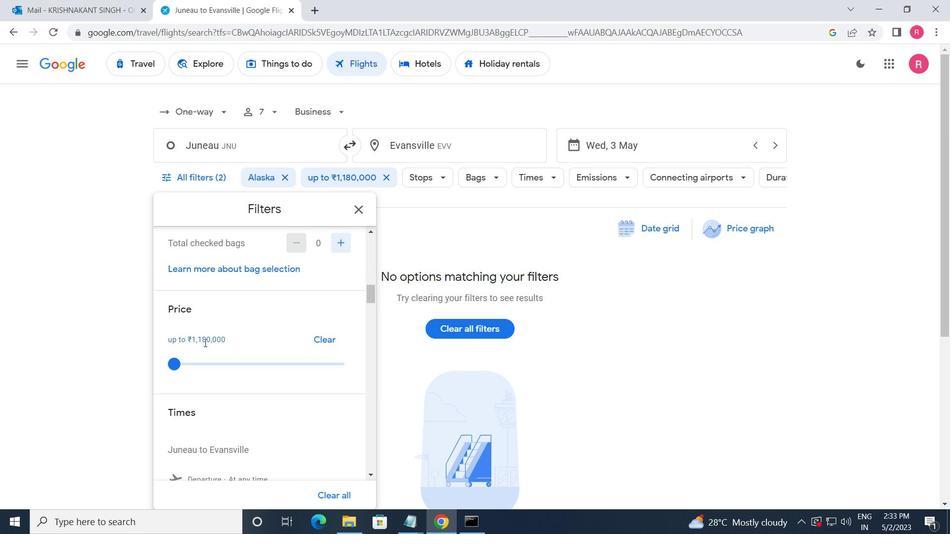 
Action: Mouse moved to (174, 375)
Screenshot: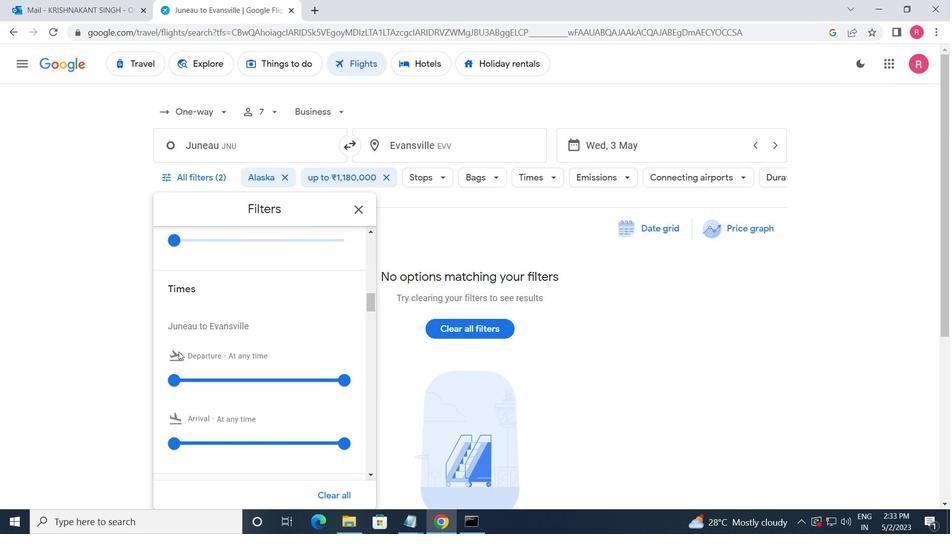 
Action: Mouse pressed left at (174, 375)
Screenshot: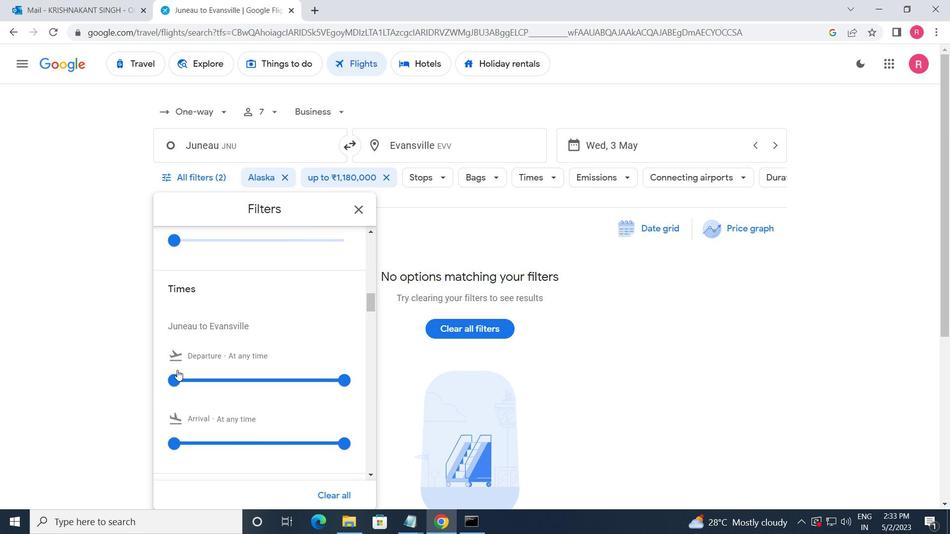 
Action: Mouse moved to (338, 379)
Screenshot: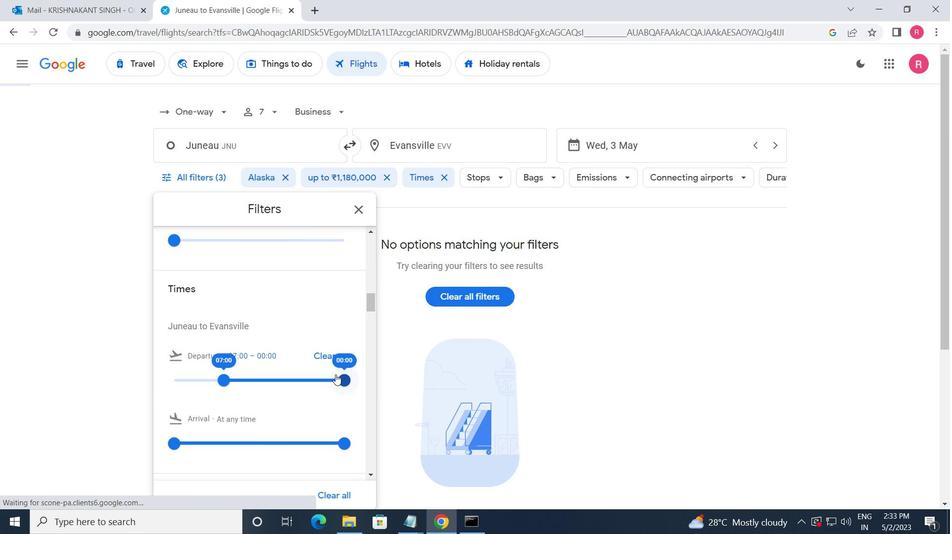 
Action: Mouse pressed left at (338, 379)
Screenshot: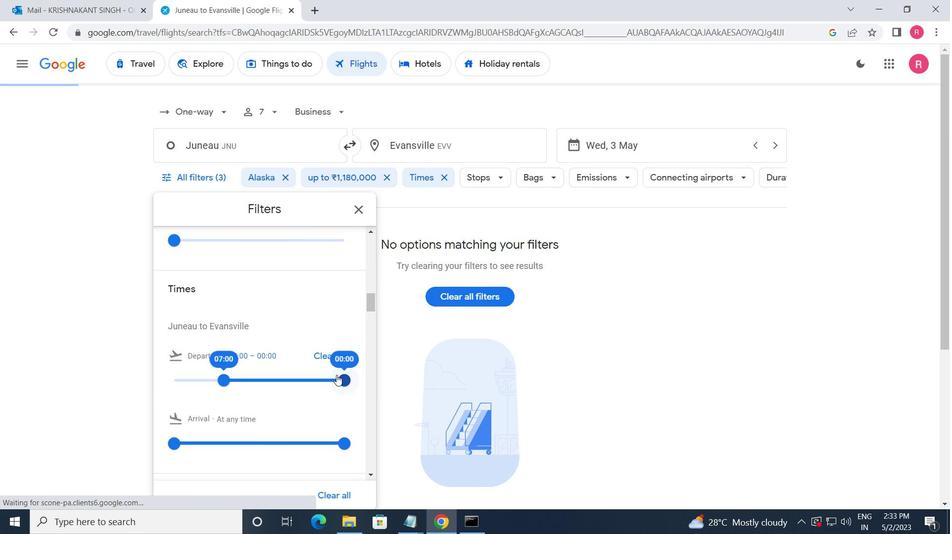 
Action: Mouse moved to (358, 211)
Screenshot: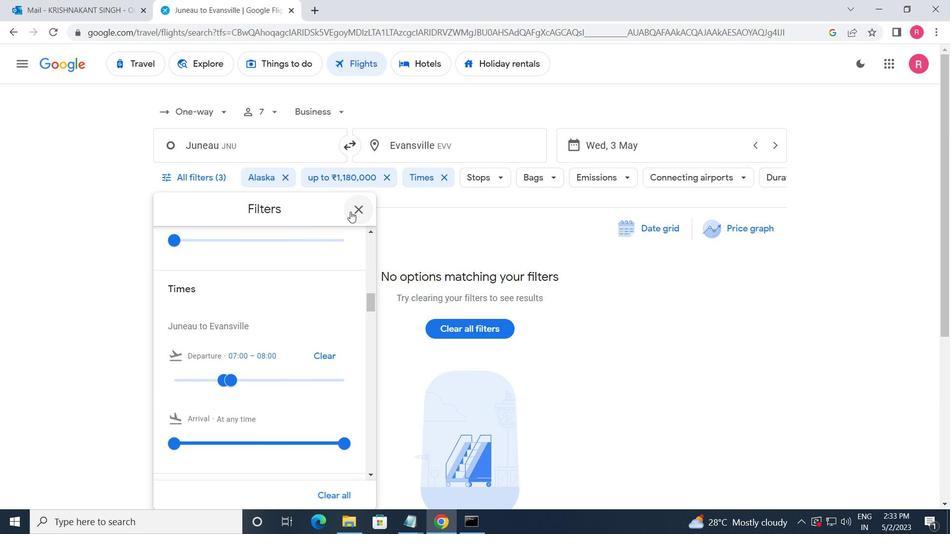 
Action: Mouse pressed left at (358, 211)
Screenshot: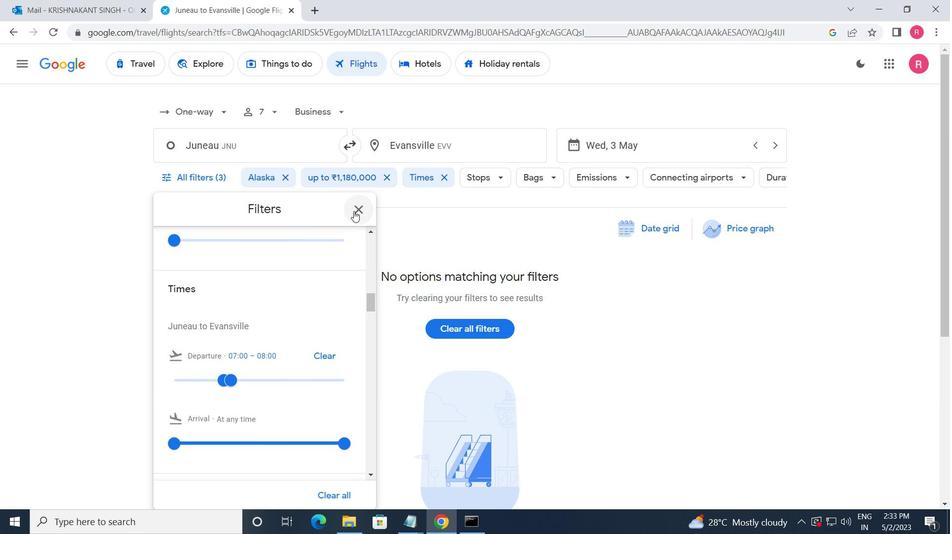 
Action: Mouse moved to (327, 192)
Screenshot: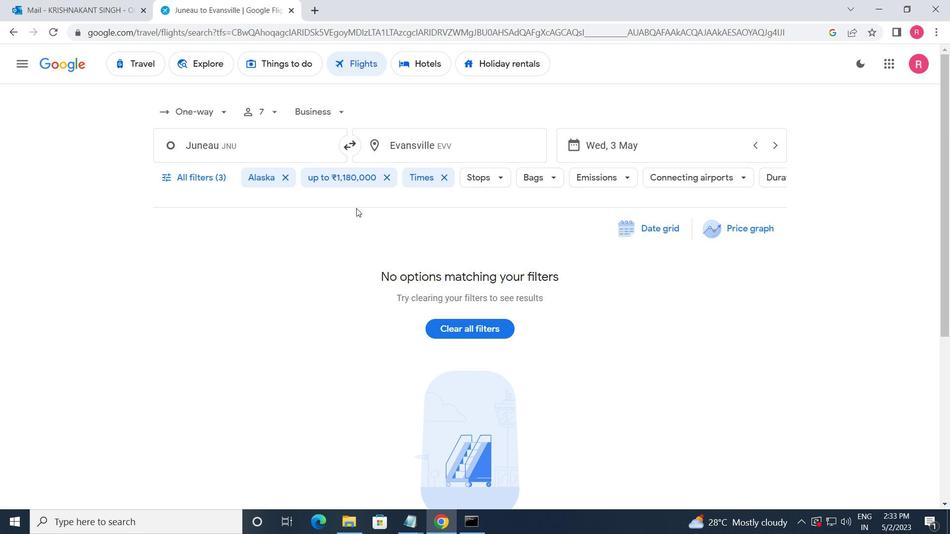 
